 Task: Create a sub task Design and Implement Solution for the task  Implement a new virtual private network (VPN) system for a company in the project AgileMentor , assign it to team member softage.3@softage.net and update the status of the sub task to  Completed , set the priority of the sub task to High
Action: Mouse moved to (106, 371)
Screenshot: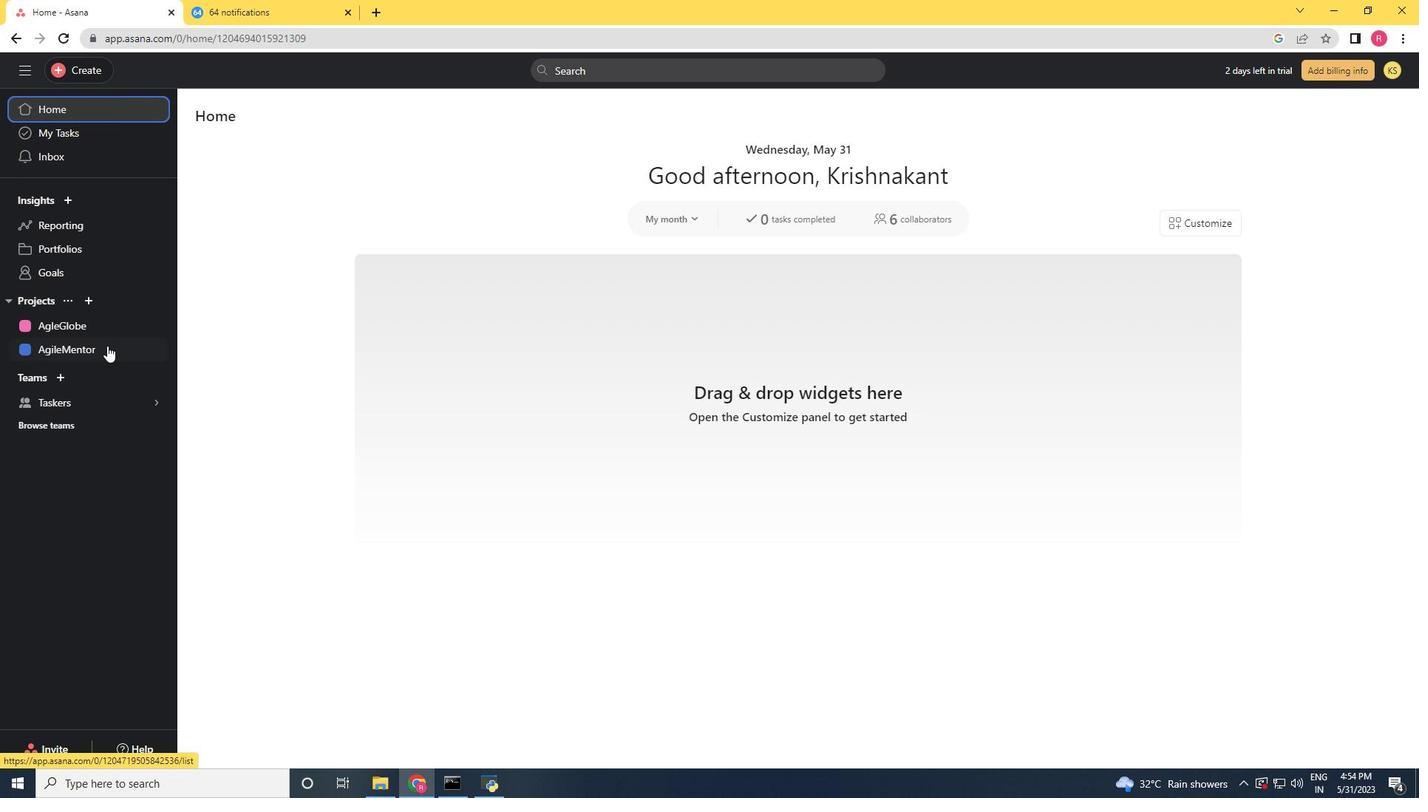 
Action: Mouse pressed left at (106, 371)
Screenshot: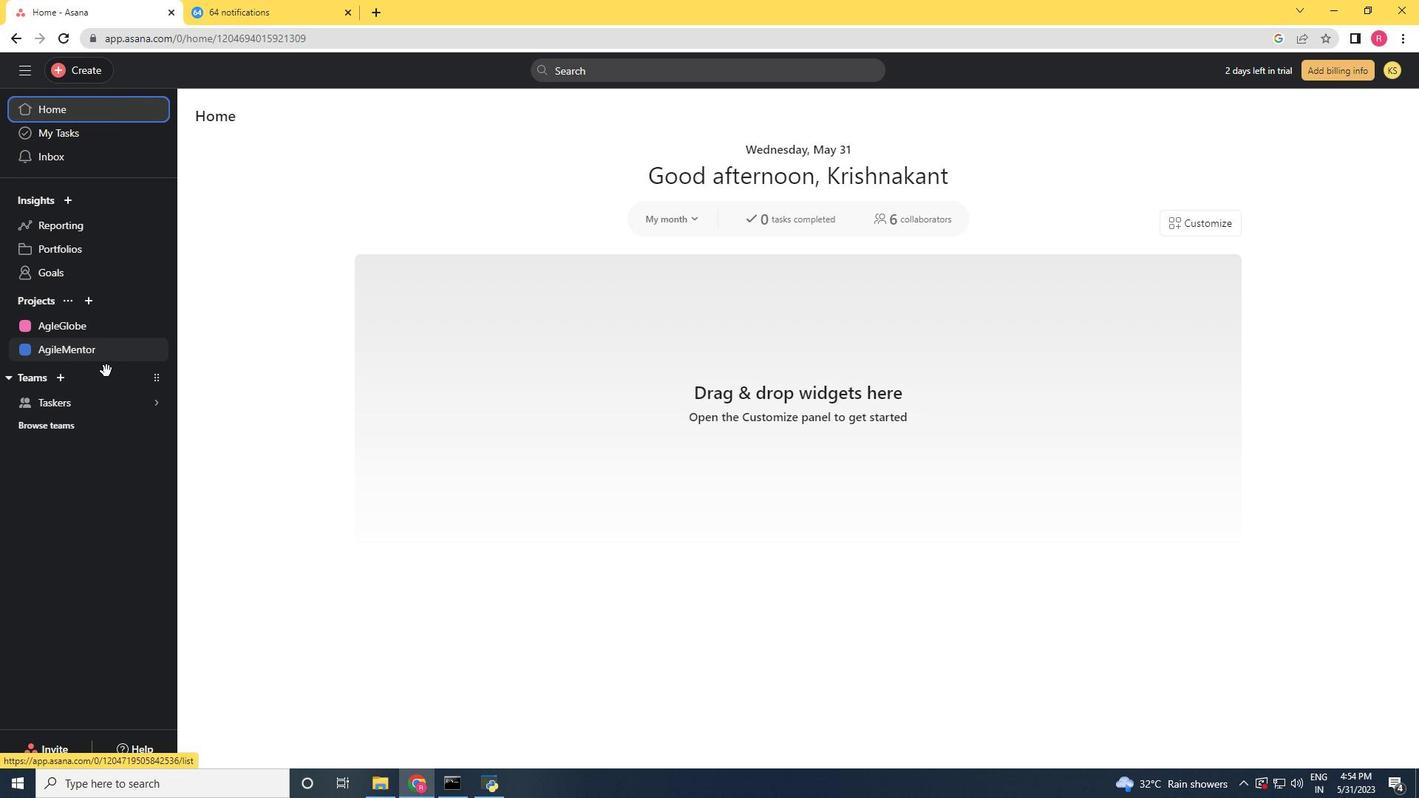 
Action: Mouse moved to (106, 352)
Screenshot: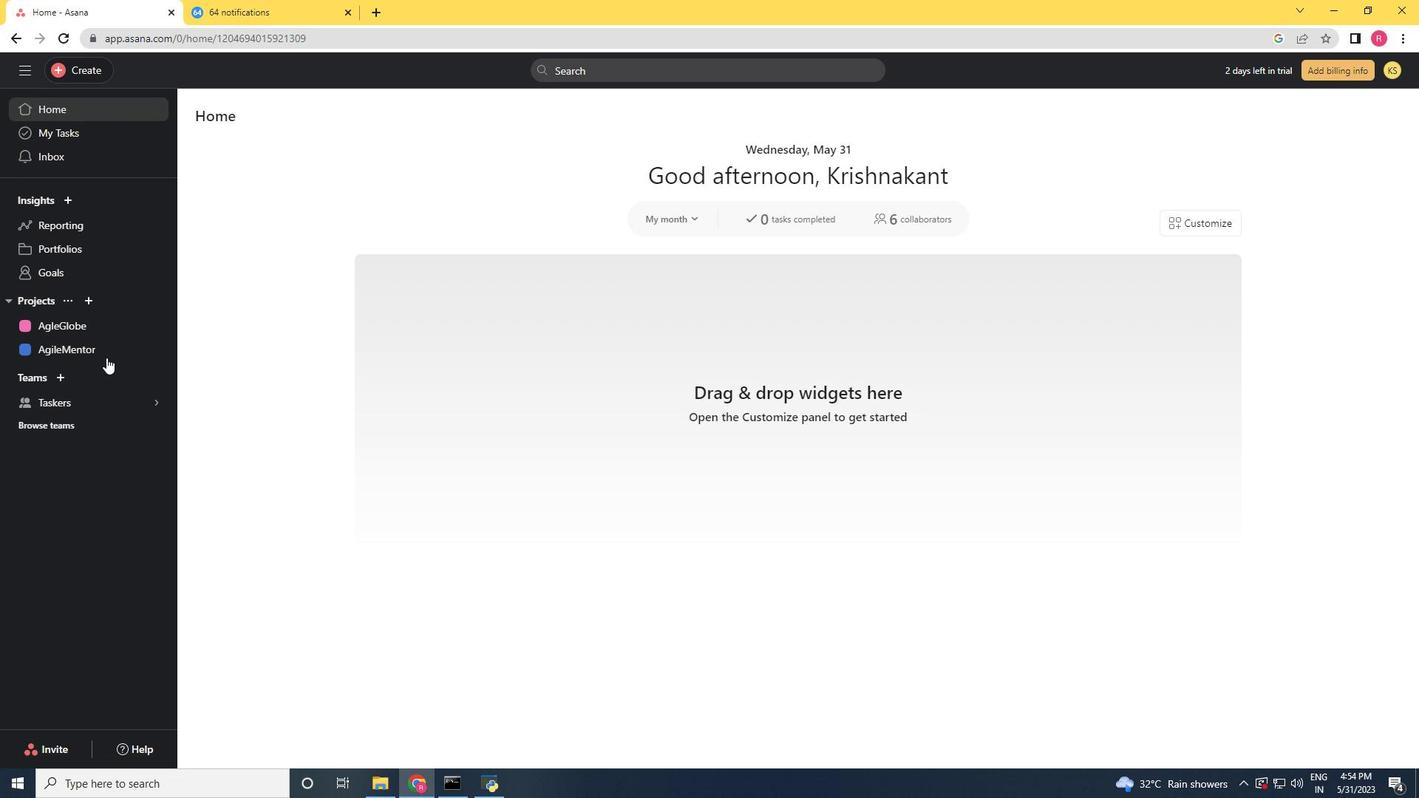 
Action: Mouse pressed left at (106, 352)
Screenshot: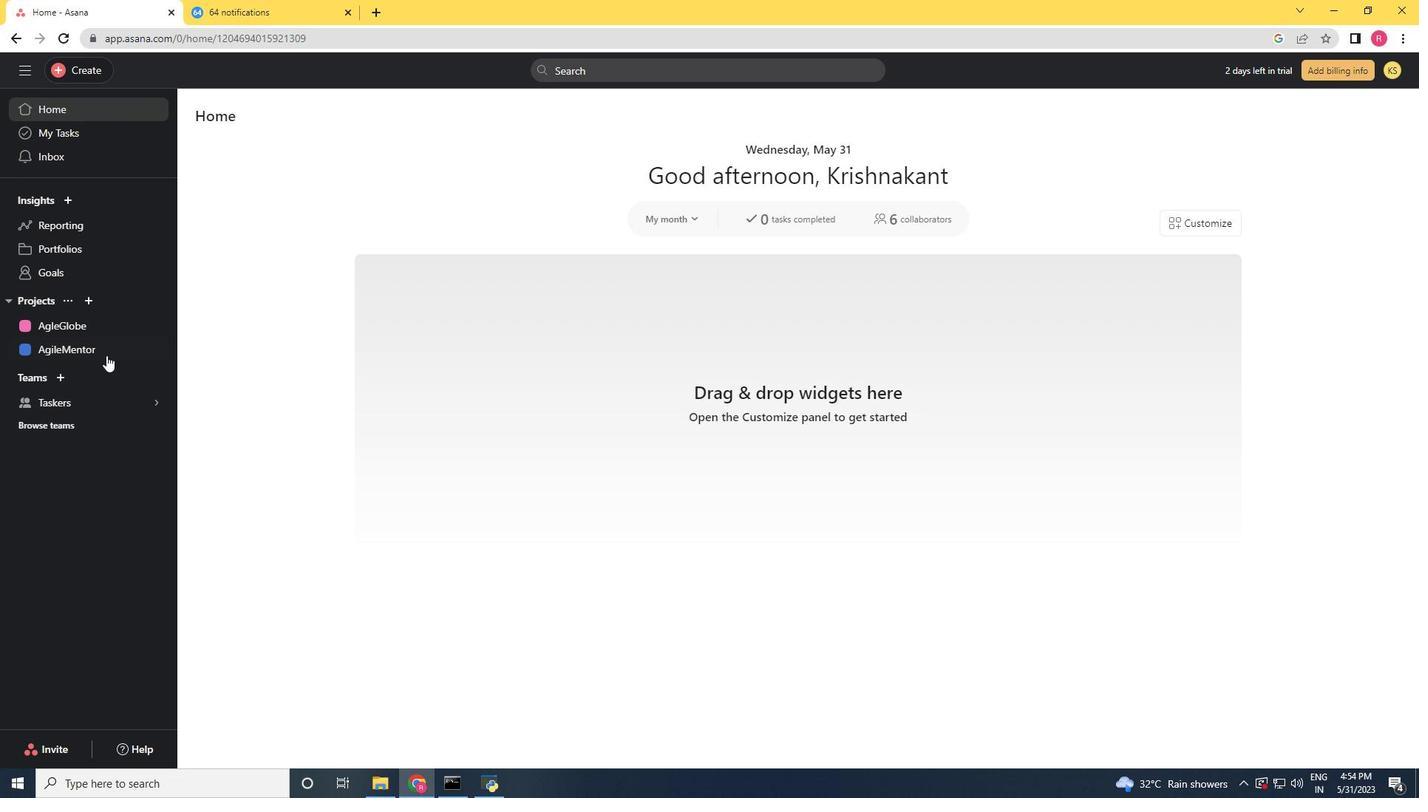 
Action: Mouse moved to (607, 317)
Screenshot: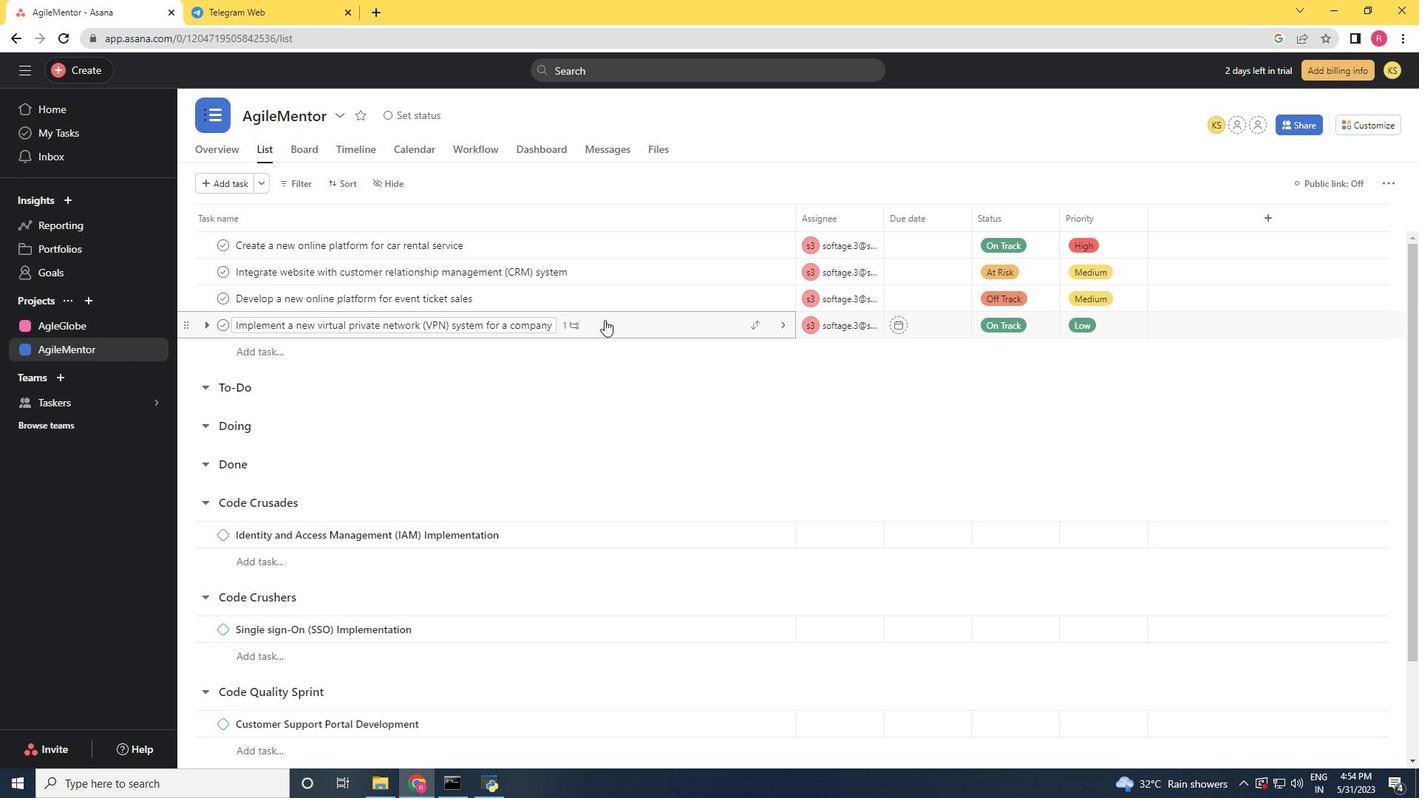 
Action: Mouse pressed left at (607, 317)
Screenshot: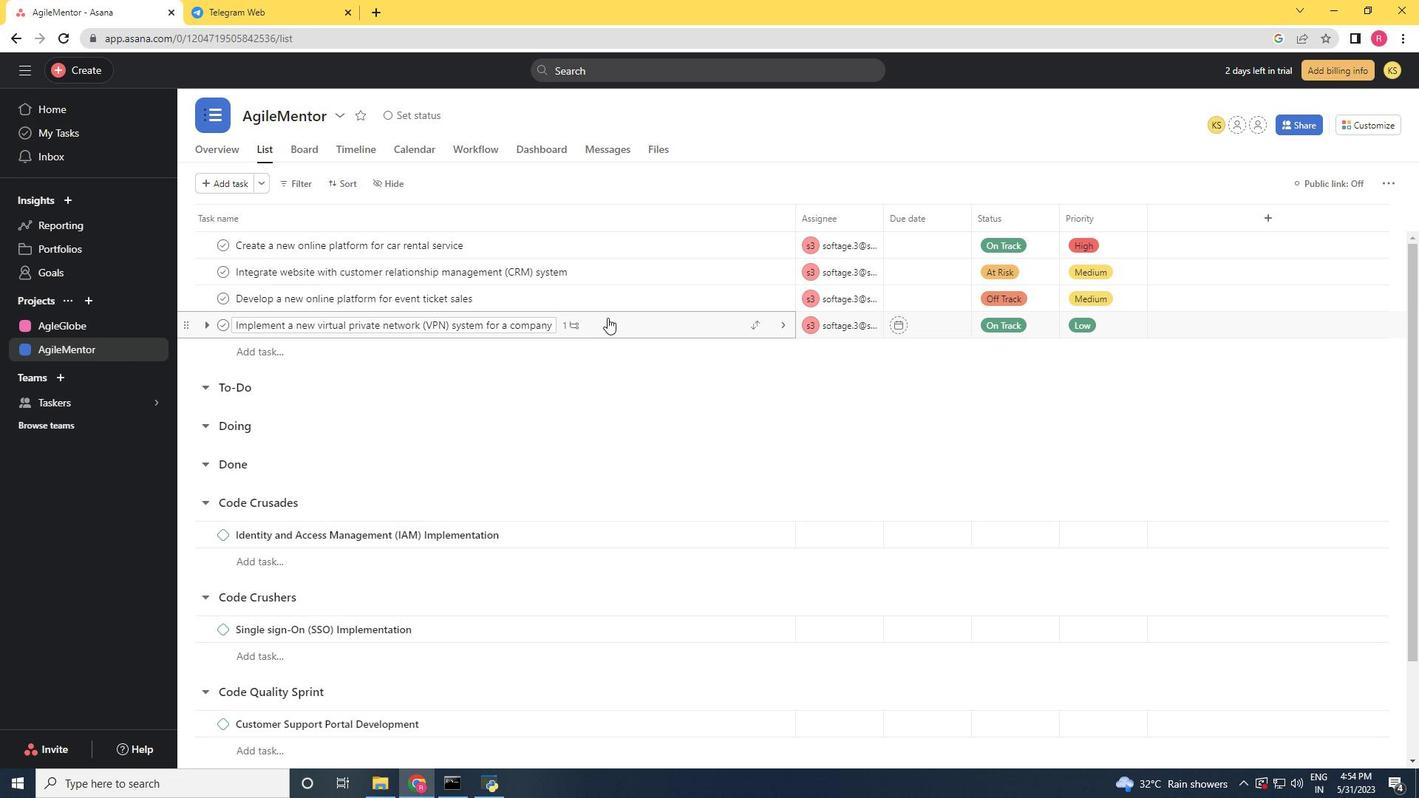 
Action: Mouse moved to (1067, 512)
Screenshot: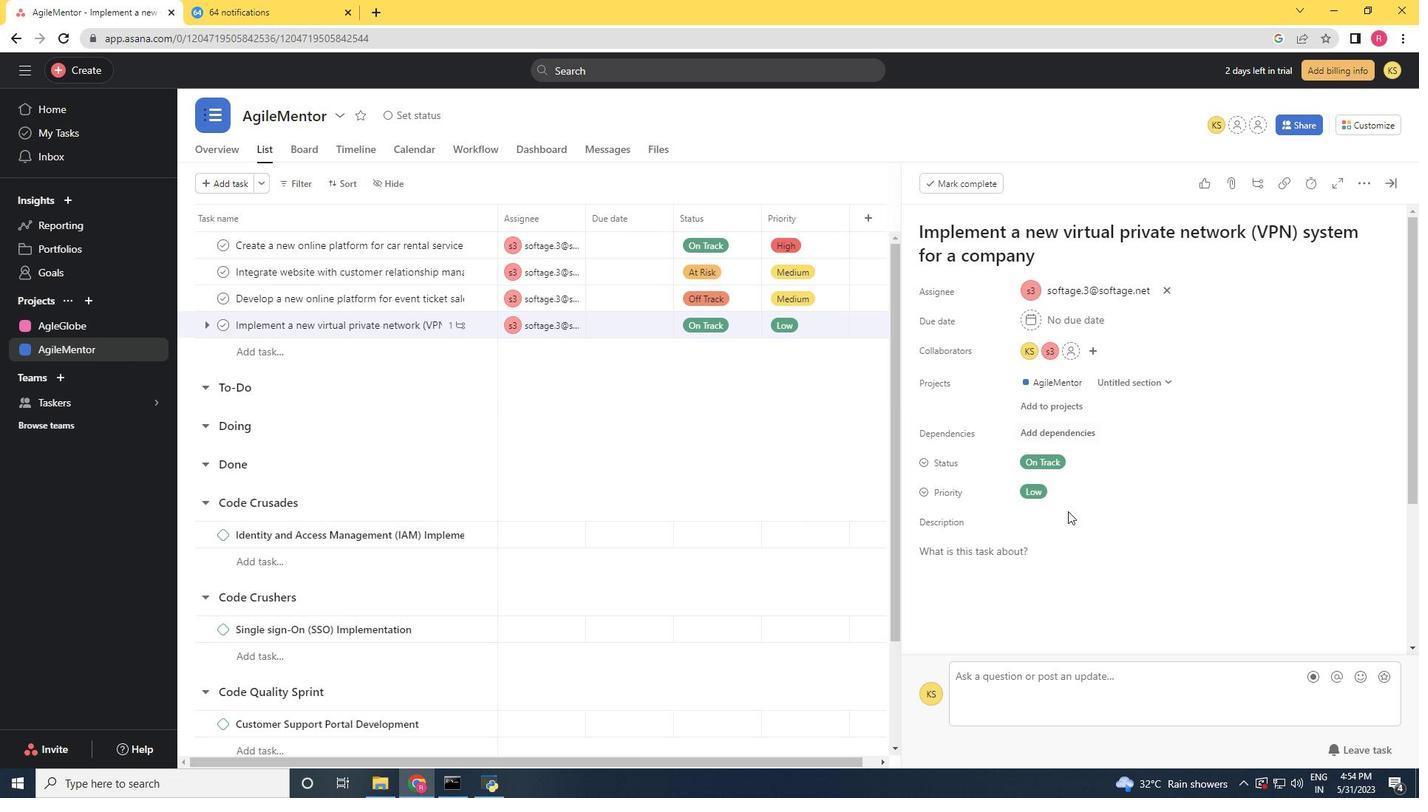 
Action: Mouse scrolled (1067, 512) with delta (0, 0)
Screenshot: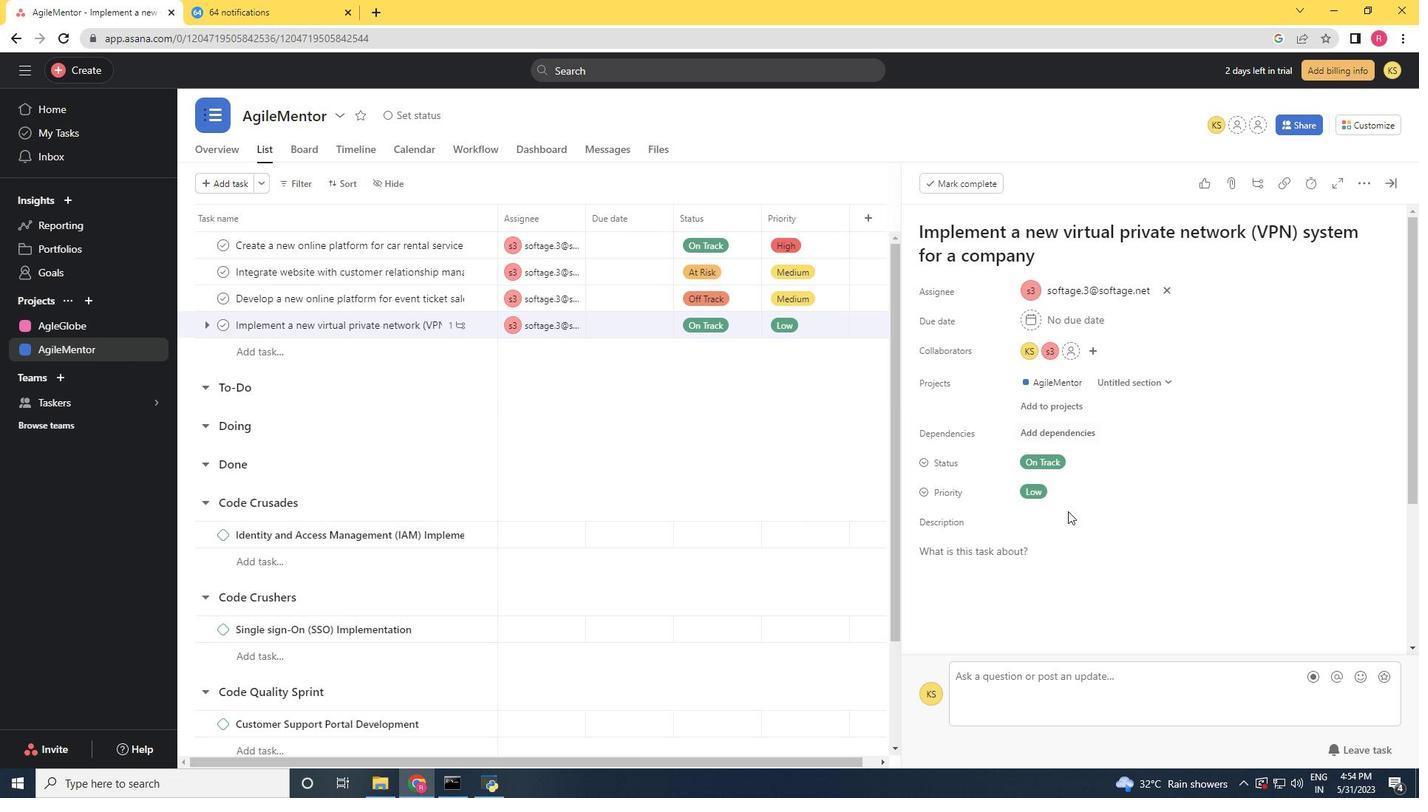 
Action: Mouse moved to (1065, 514)
Screenshot: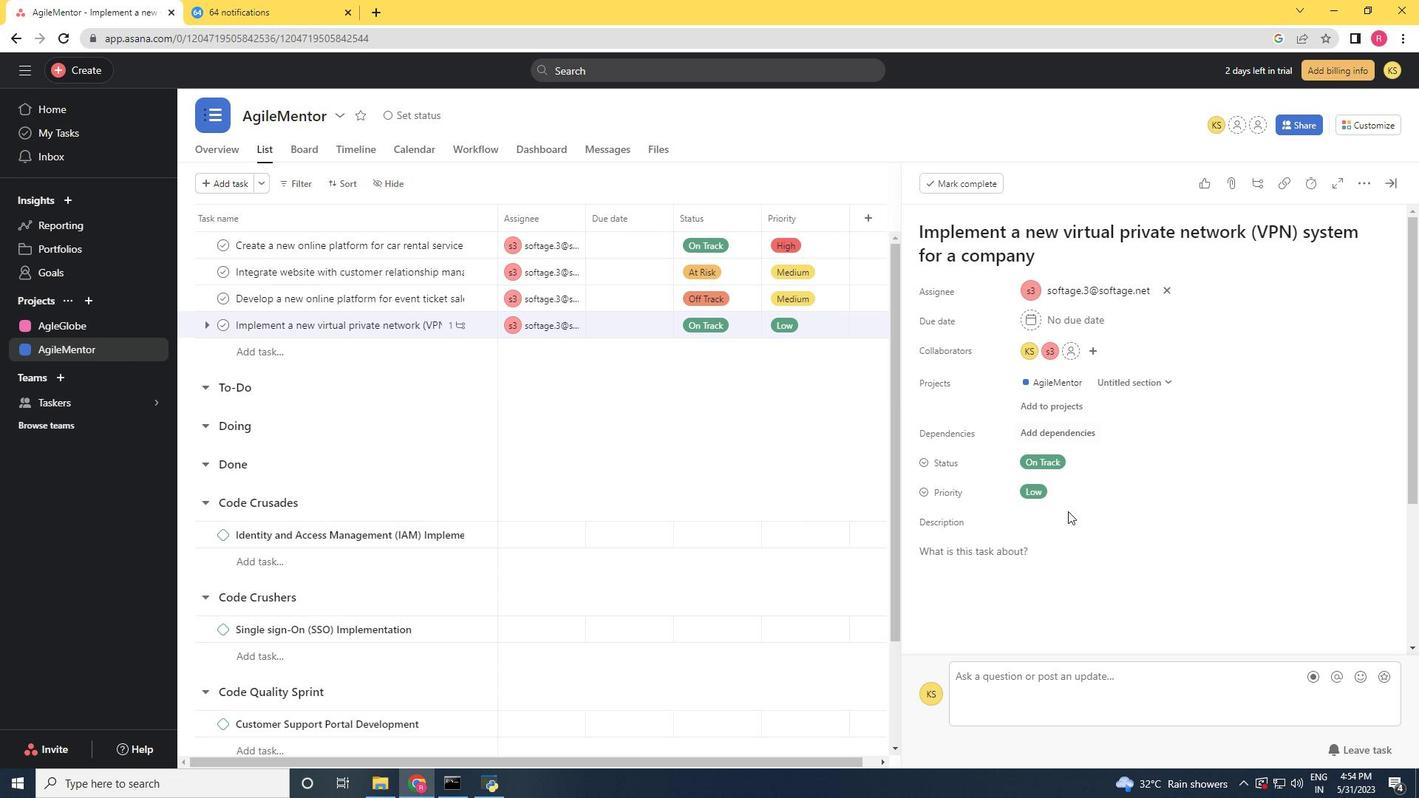 
Action: Mouse scrolled (1065, 513) with delta (0, 0)
Screenshot: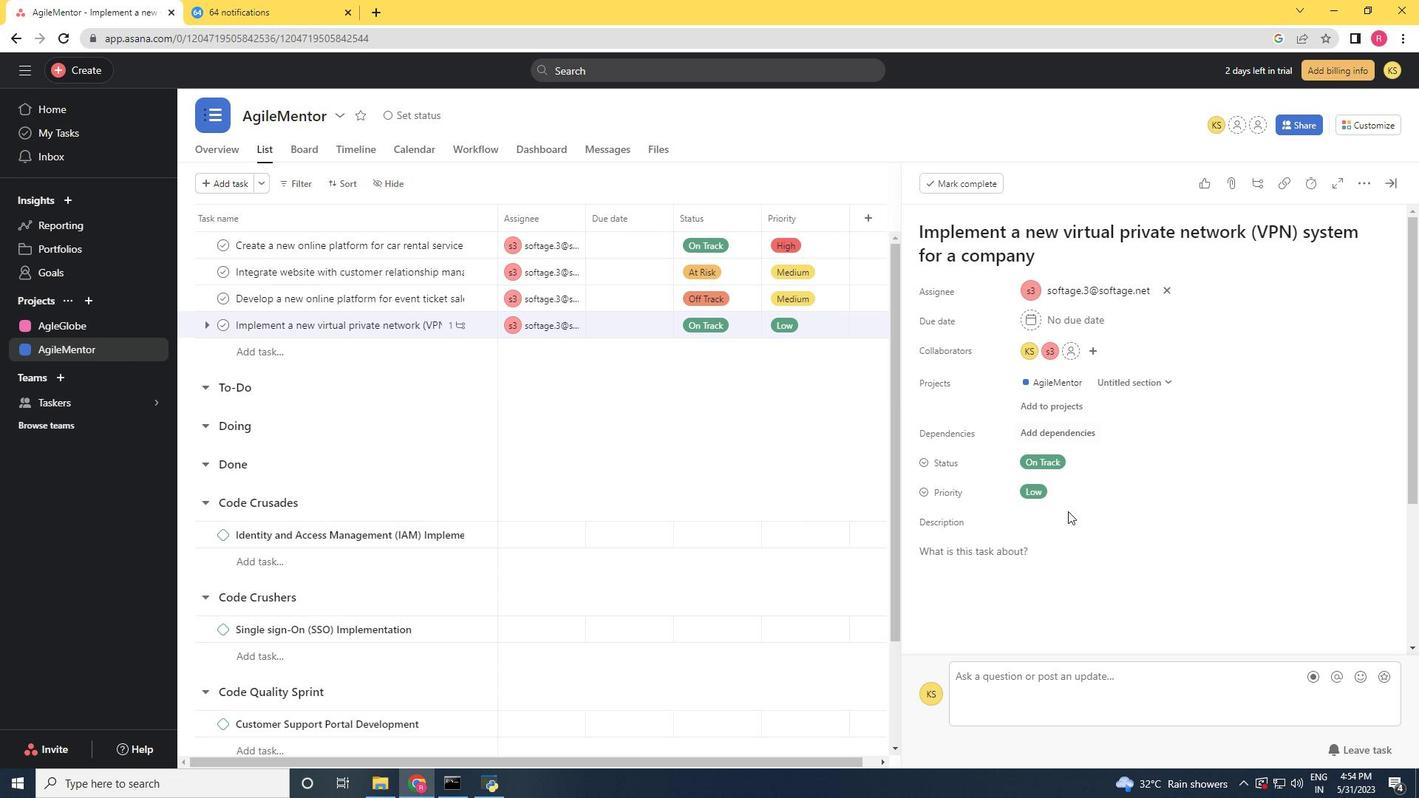 
Action: Mouse moved to (1065, 515)
Screenshot: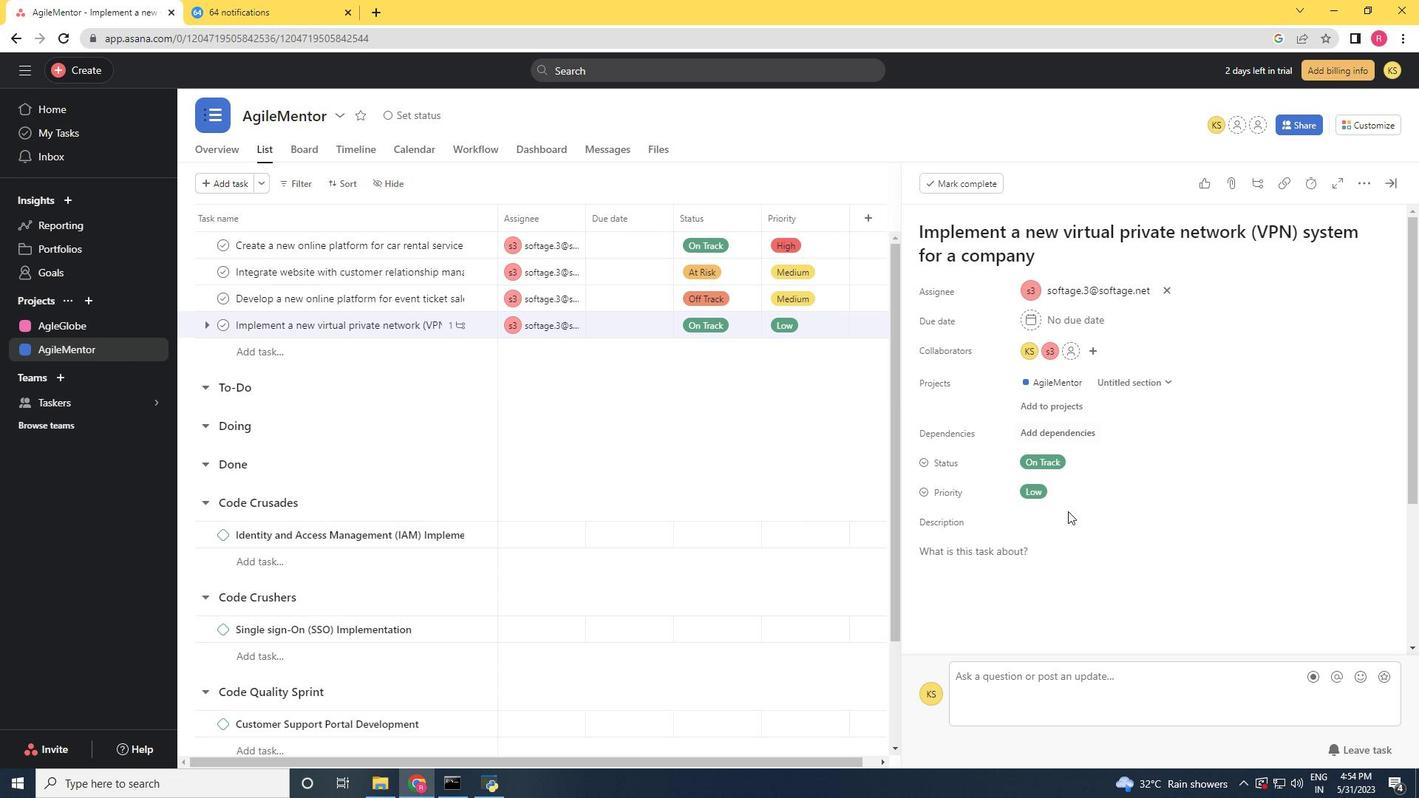 
Action: Mouse scrolled (1065, 514) with delta (0, 0)
Screenshot: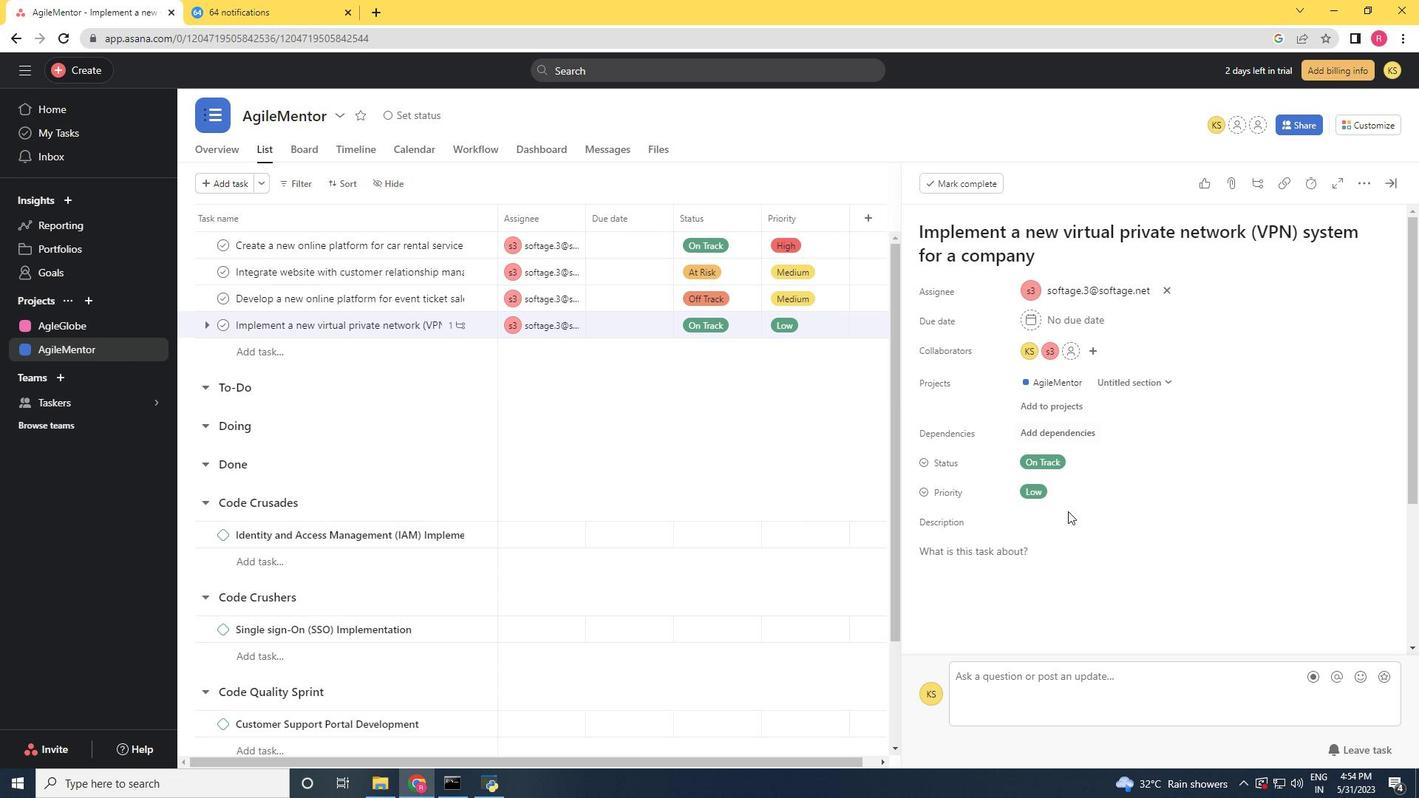 
Action: Mouse moved to (1065, 515)
Screenshot: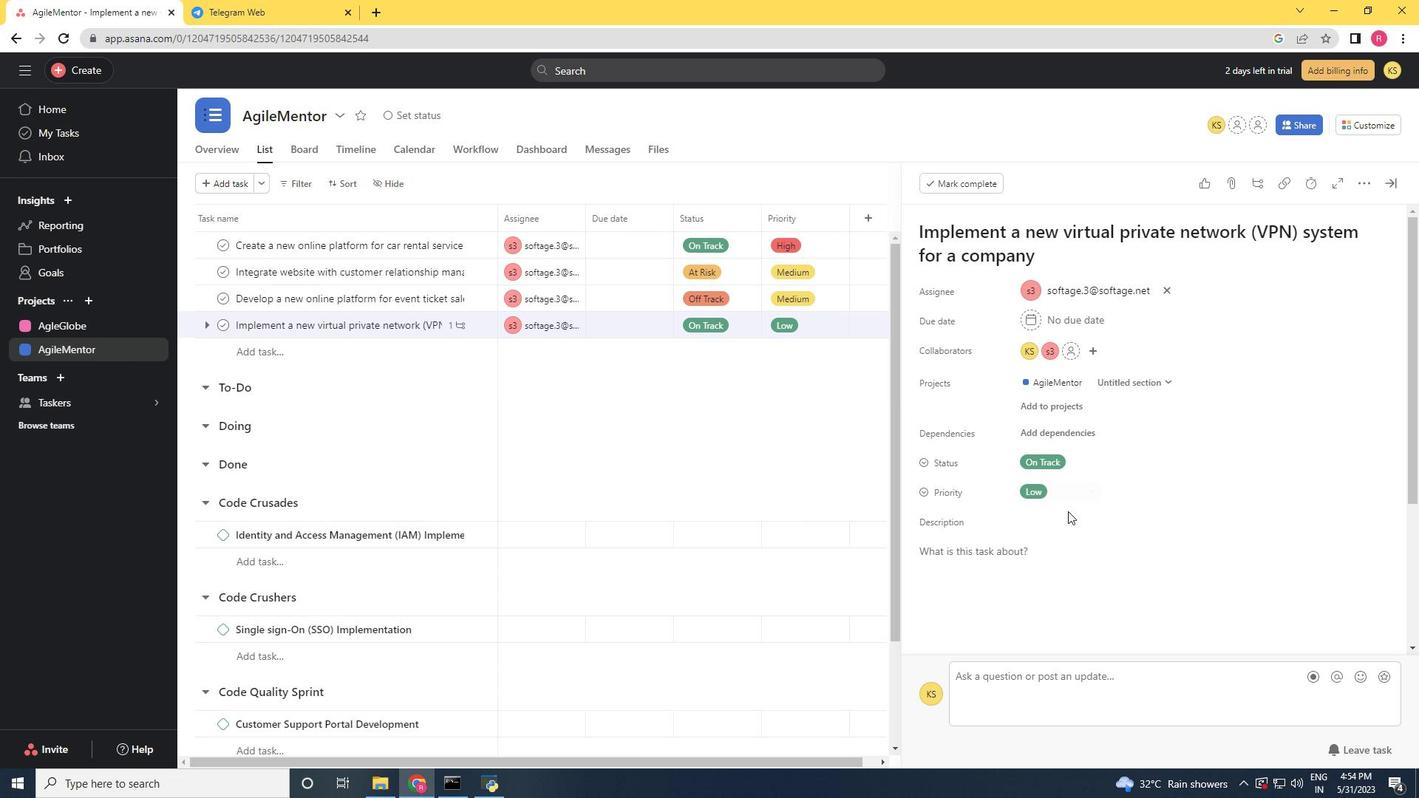 
Action: Mouse scrolled (1065, 514) with delta (0, 0)
Screenshot: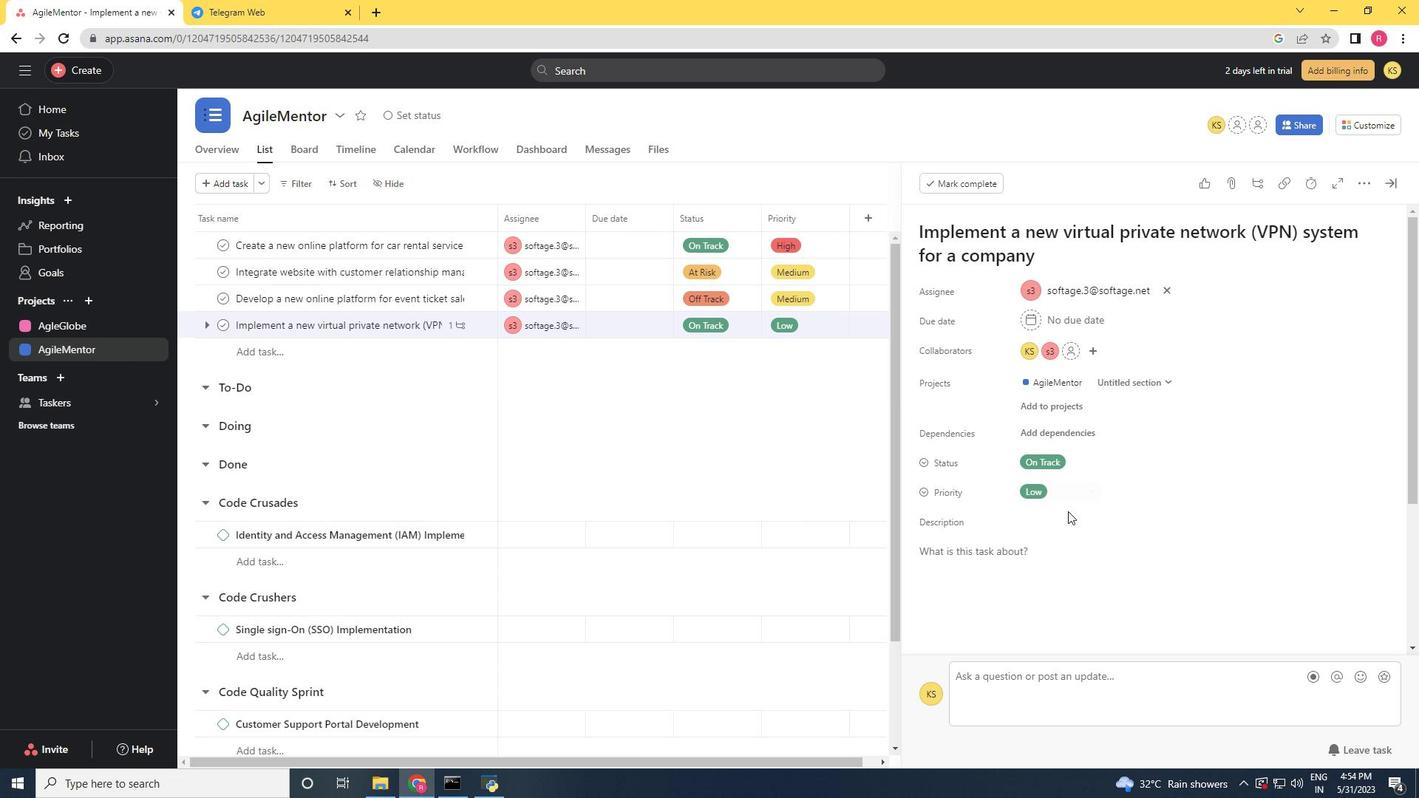 
Action: Mouse scrolled (1065, 514) with delta (0, 0)
Screenshot: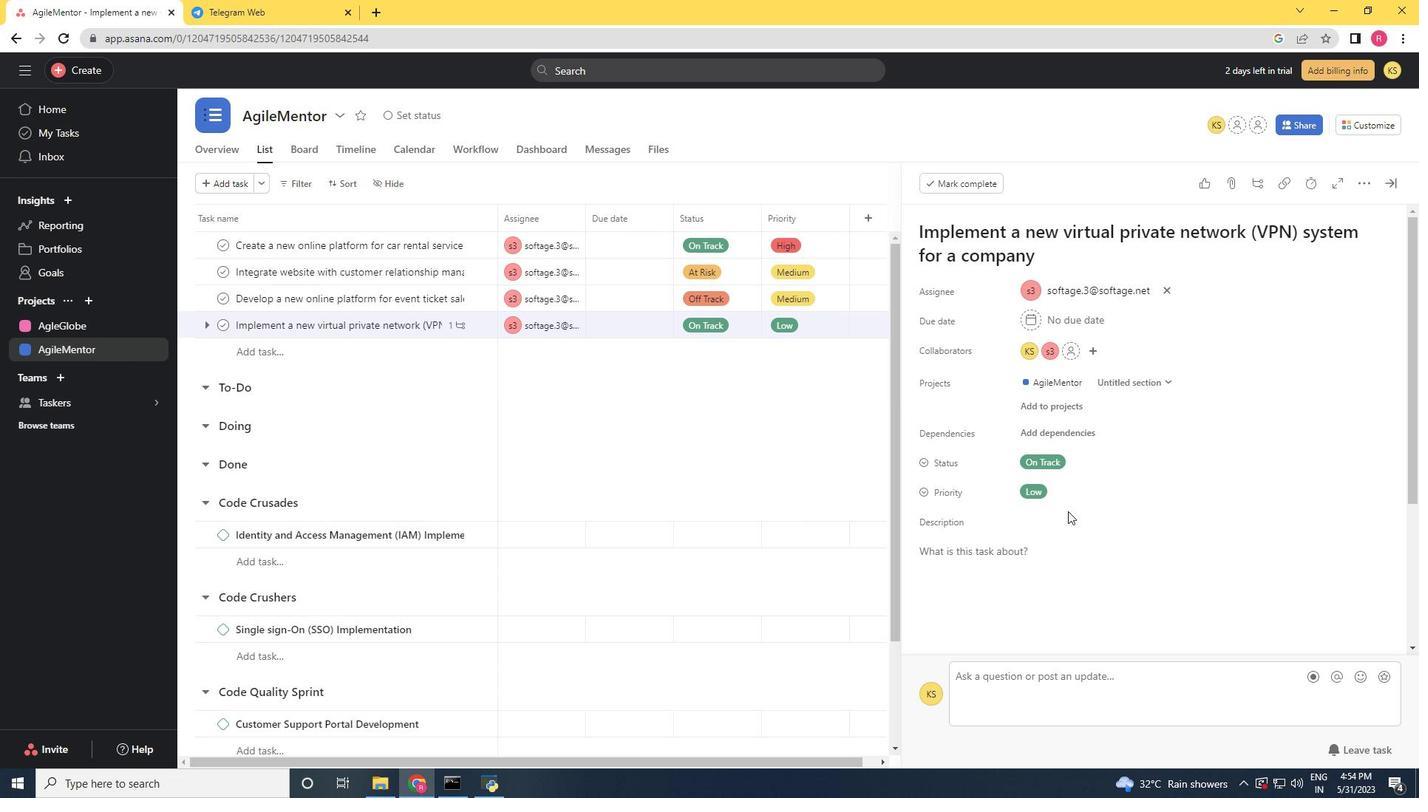 
Action: Mouse moved to (1063, 515)
Screenshot: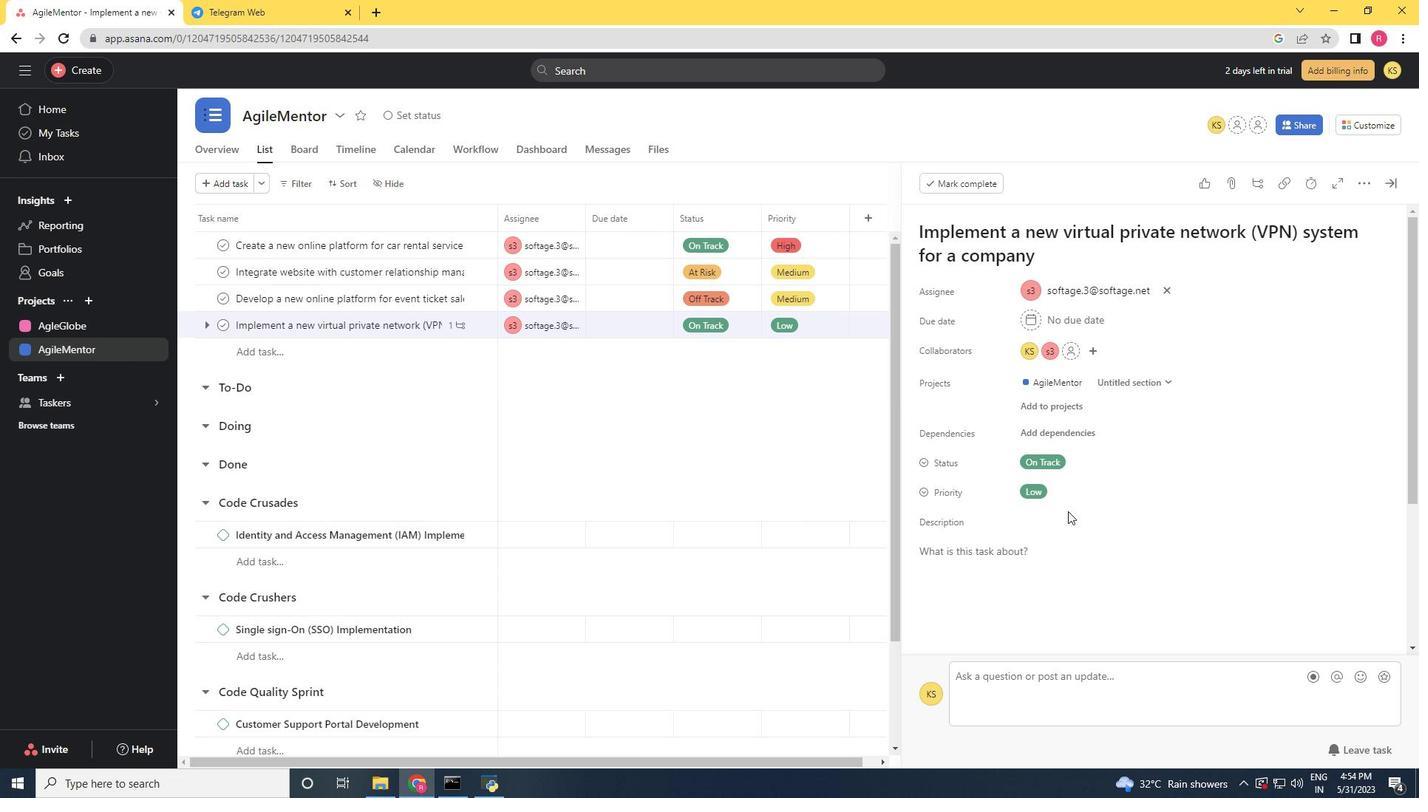 
Action: Mouse scrolled (1063, 515) with delta (0, 0)
Screenshot: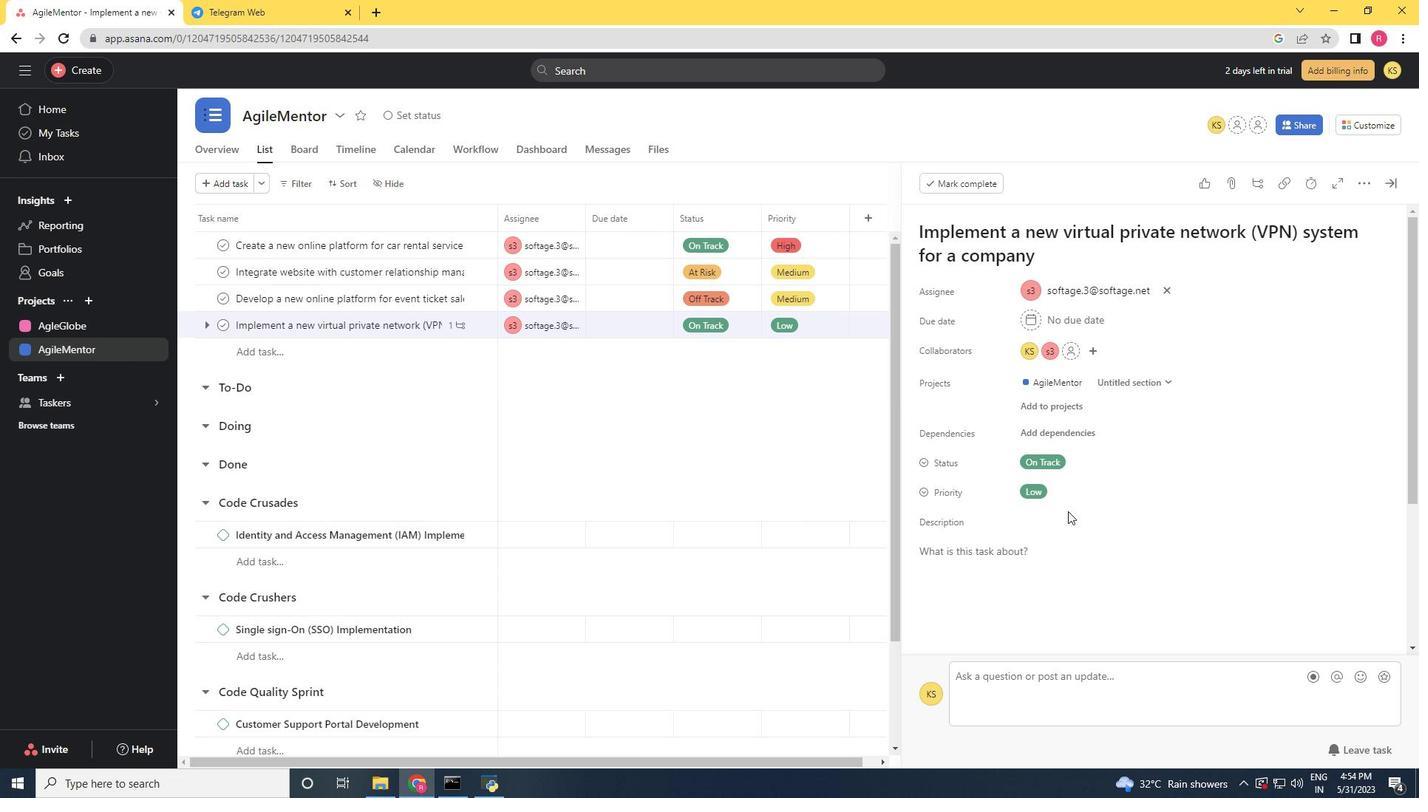 
Action: Mouse moved to (960, 538)
Screenshot: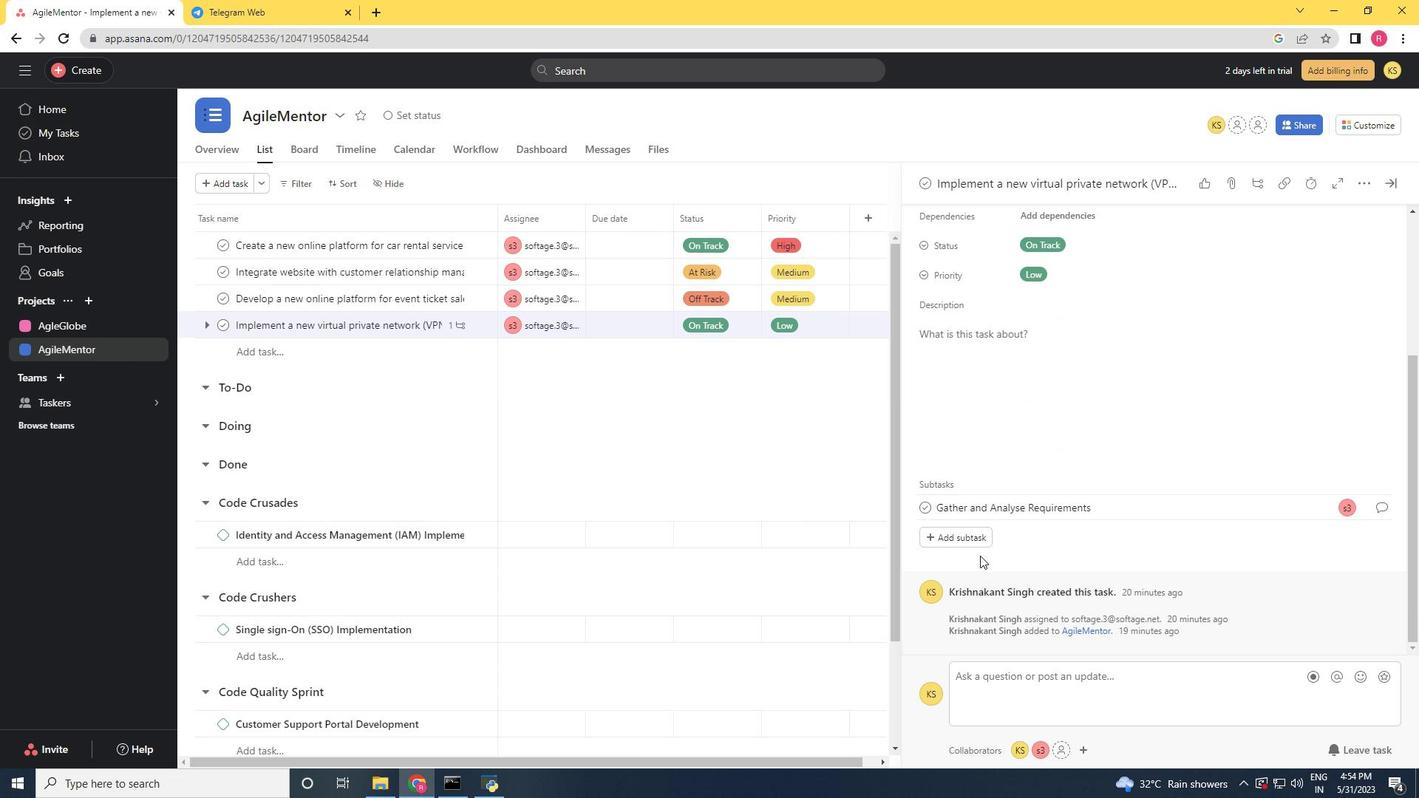 
Action: Mouse pressed left at (960, 538)
Screenshot: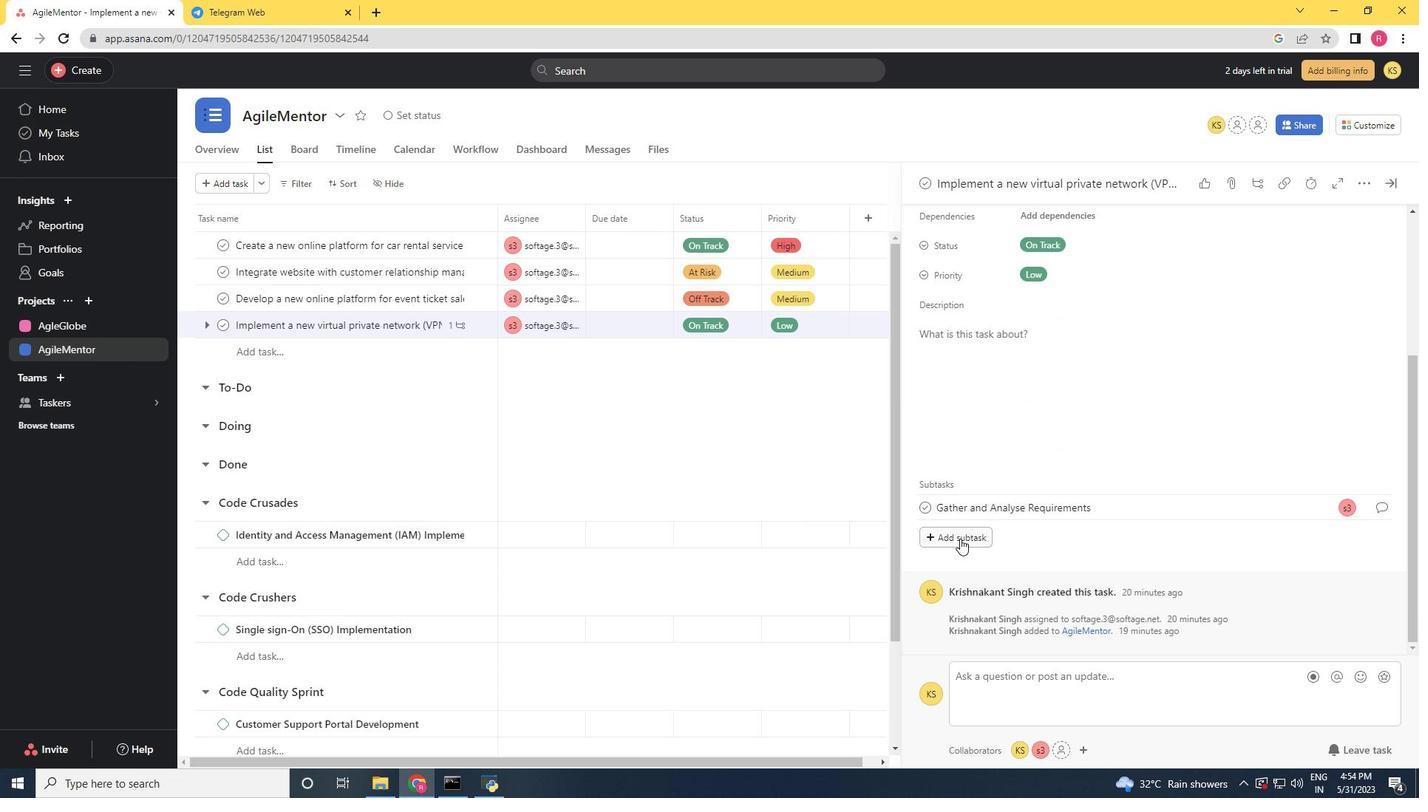 
Action: Mouse moved to (980, 522)
Screenshot: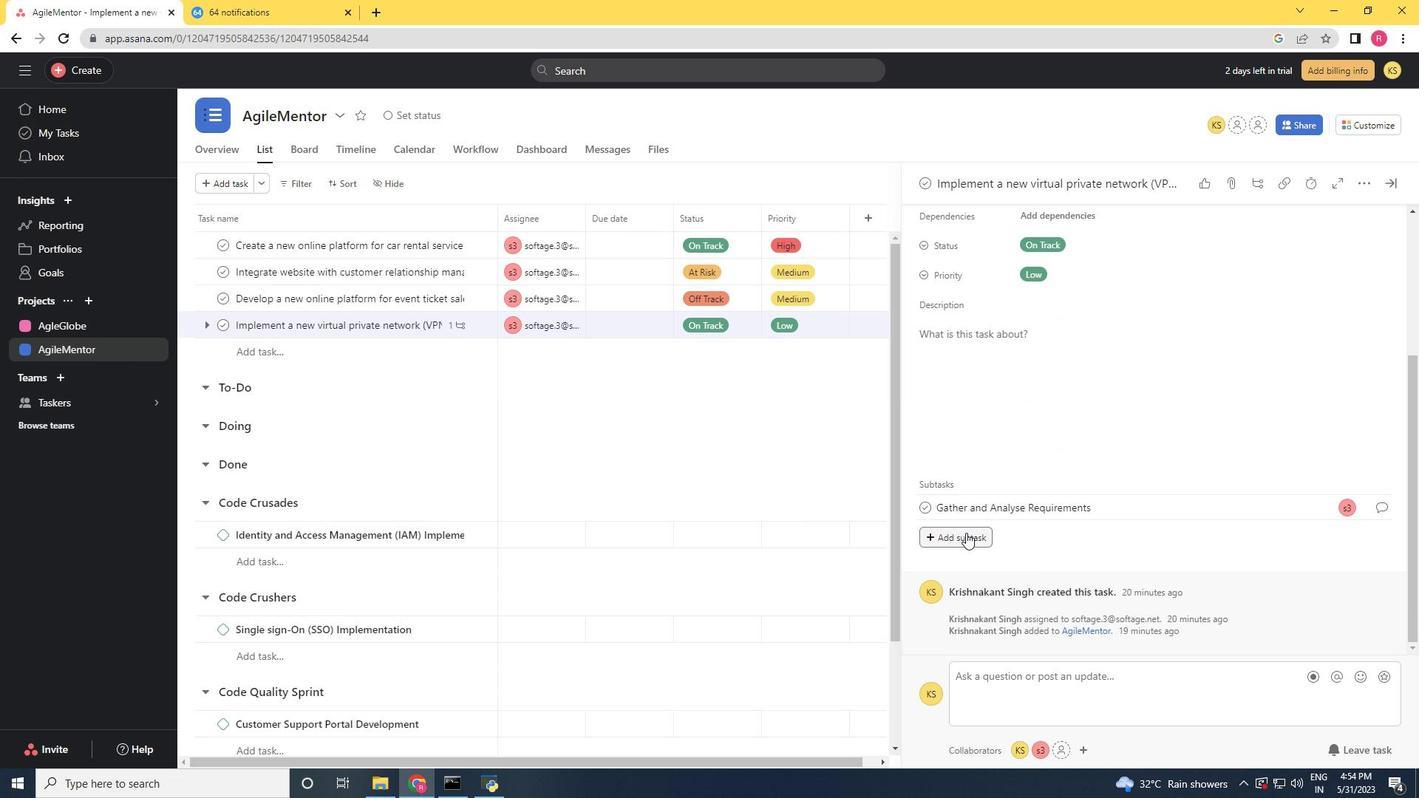 
Action: Key pressed <Key.shift><Key.shift><Key.shift><Key.shift><Key.shift><Key.shift><Key.shift><Key.shift><Key.shift><Key.shift><Key.shift><Key.shift><Key.shift><Key.shift><Key.shift><Key.shift><Key.shift><Key.shift><Key.shift>Design<Key.space>and<Key.space><Key.shift><Key.shift><Key.shift>Implemen<Key.space><Key.backspace>t<Key.space><Key.shift>Sou<Key.backspace>lution<Key.space>
Screenshot: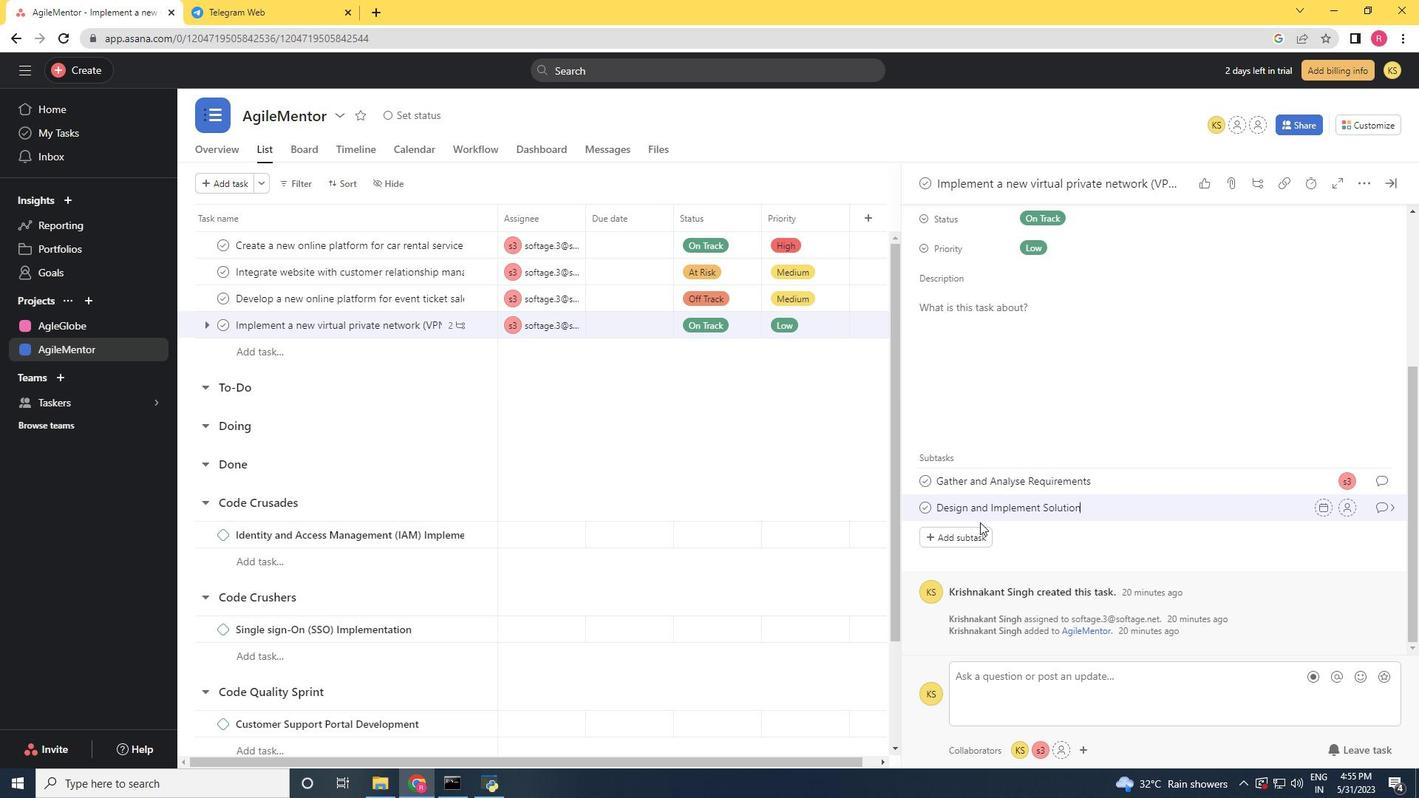 
Action: Mouse moved to (1342, 503)
Screenshot: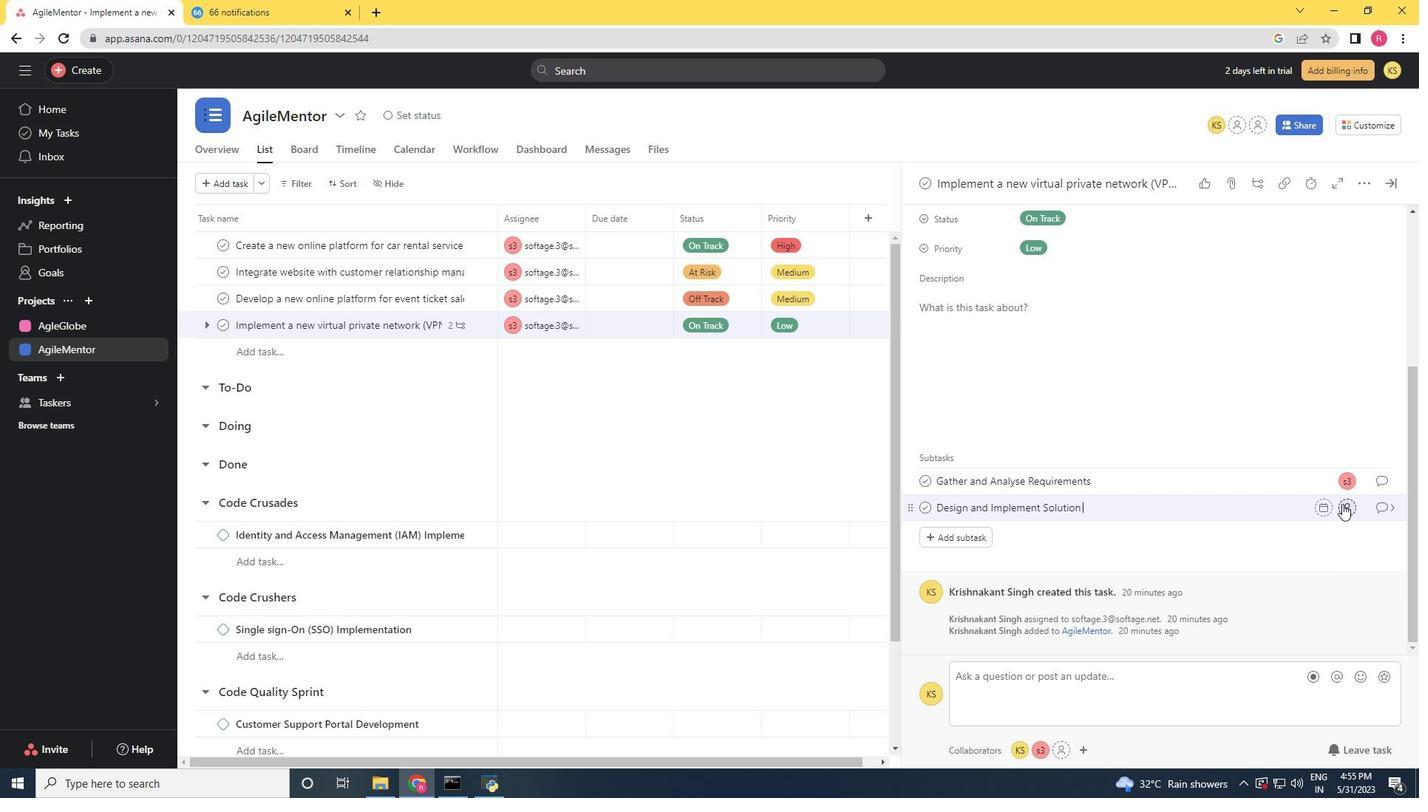 
Action: Mouse pressed left at (1342, 503)
Screenshot: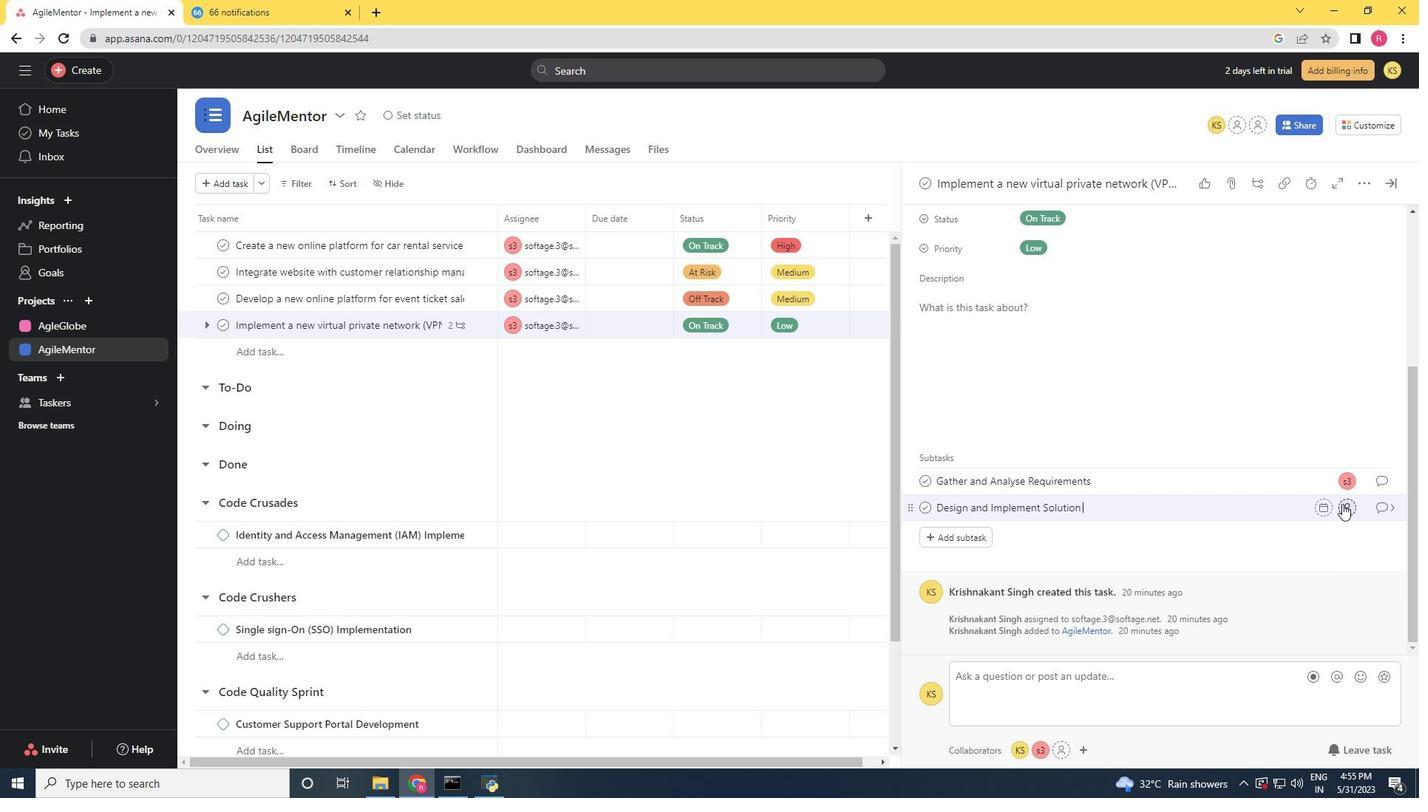 
Action: Mouse moved to (1419, 353)
Screenshot: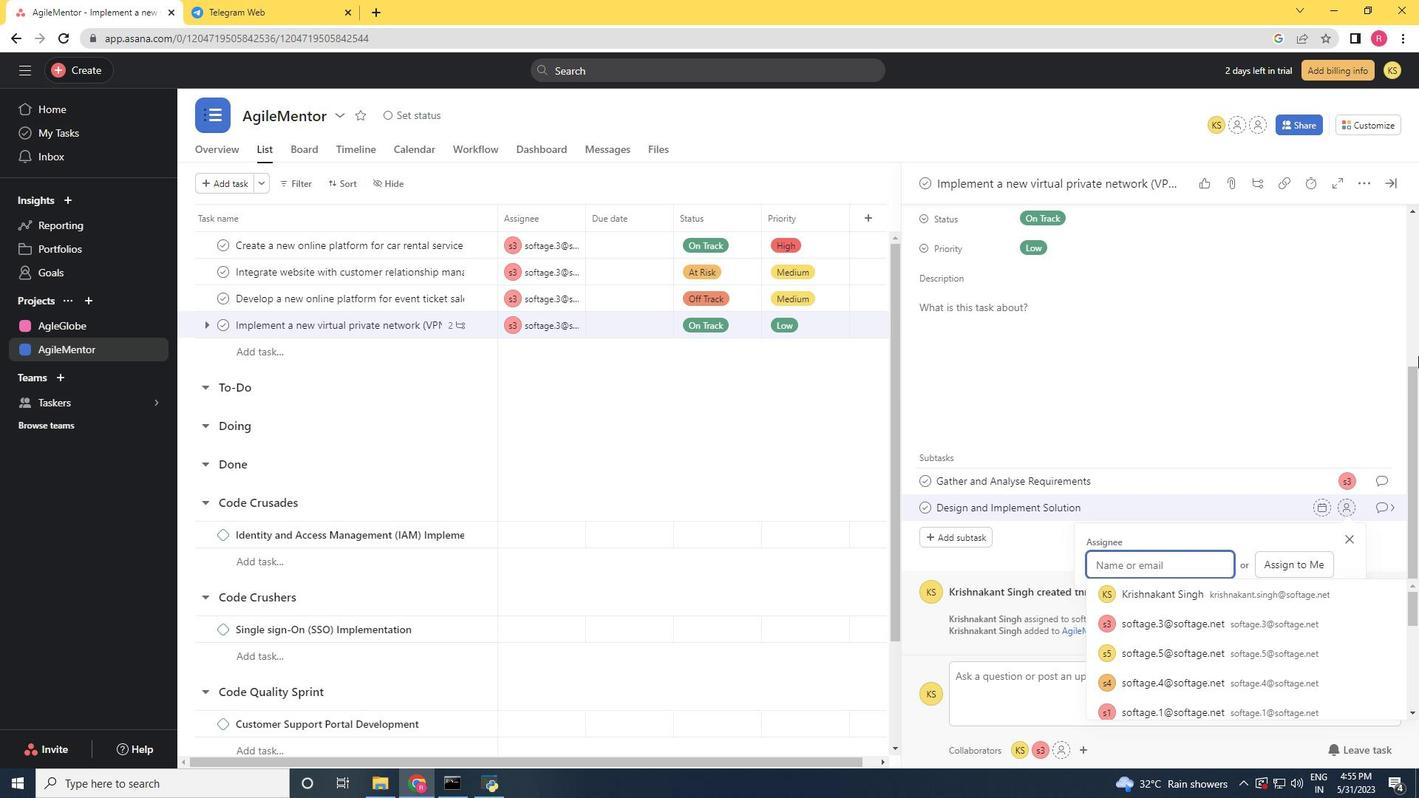 
Action: Key pressed softage.3<Key.shift>@softage.net
Screenshot: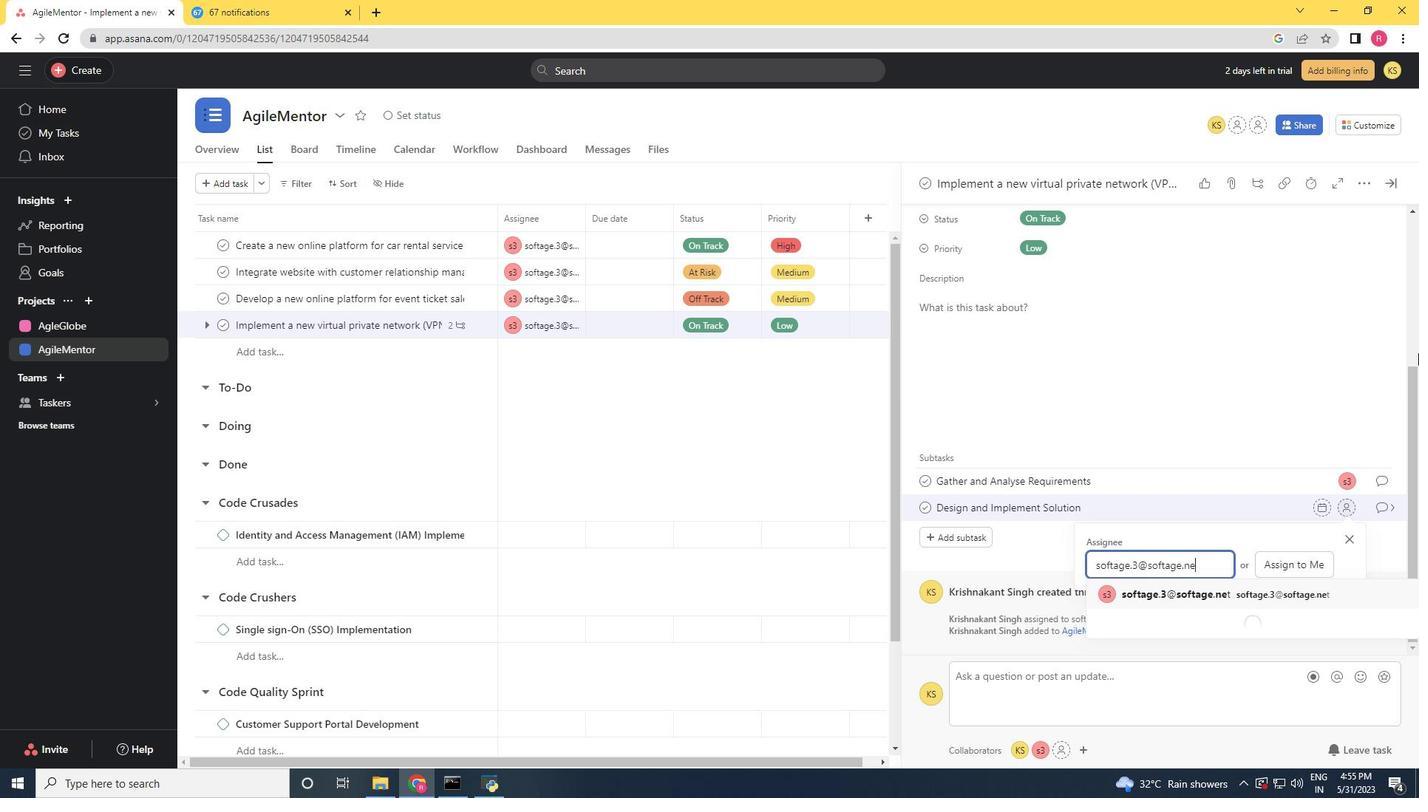 
Action: Mouse moved to (1232, 587)
Screenshot: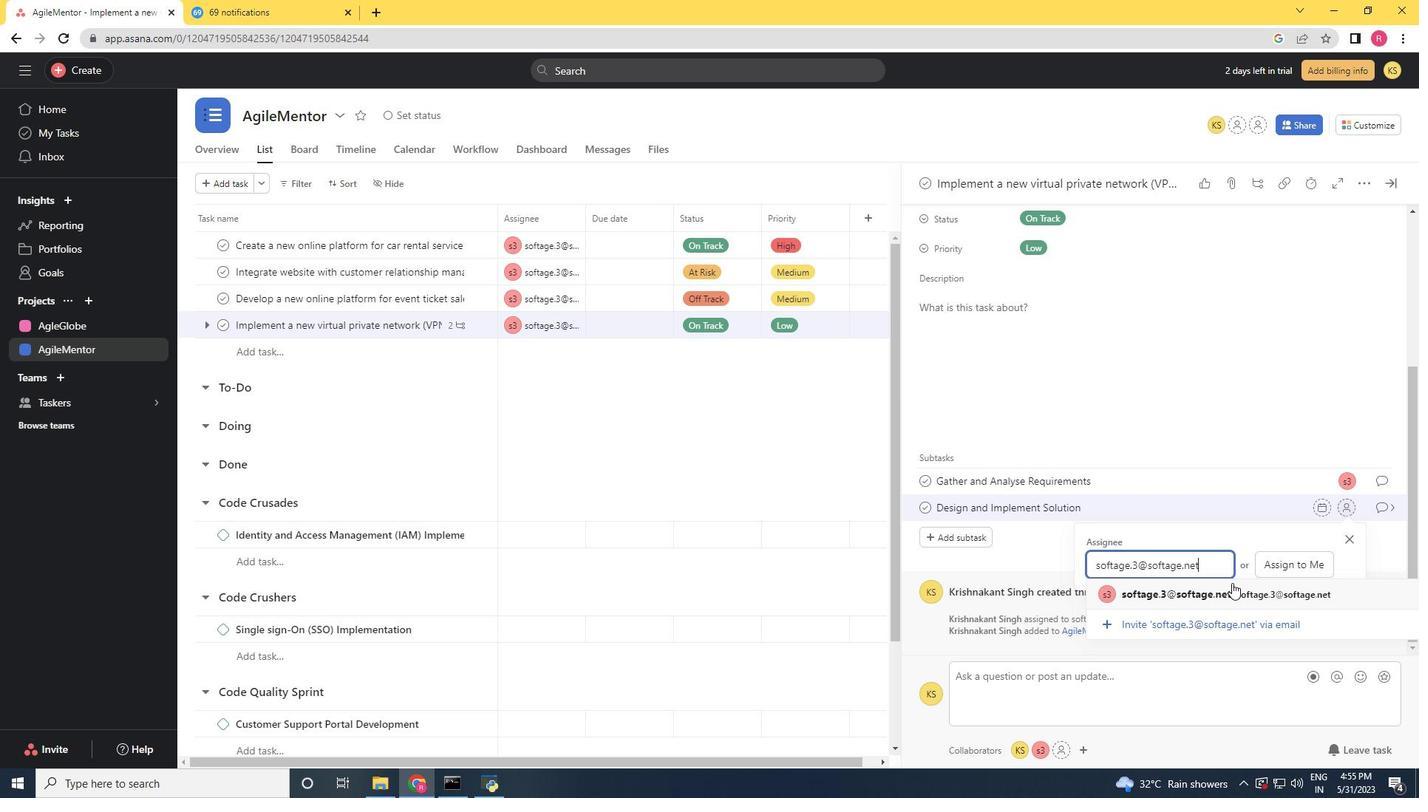 
Action: Mouse pressed left at (1232, 587)
Screenshot: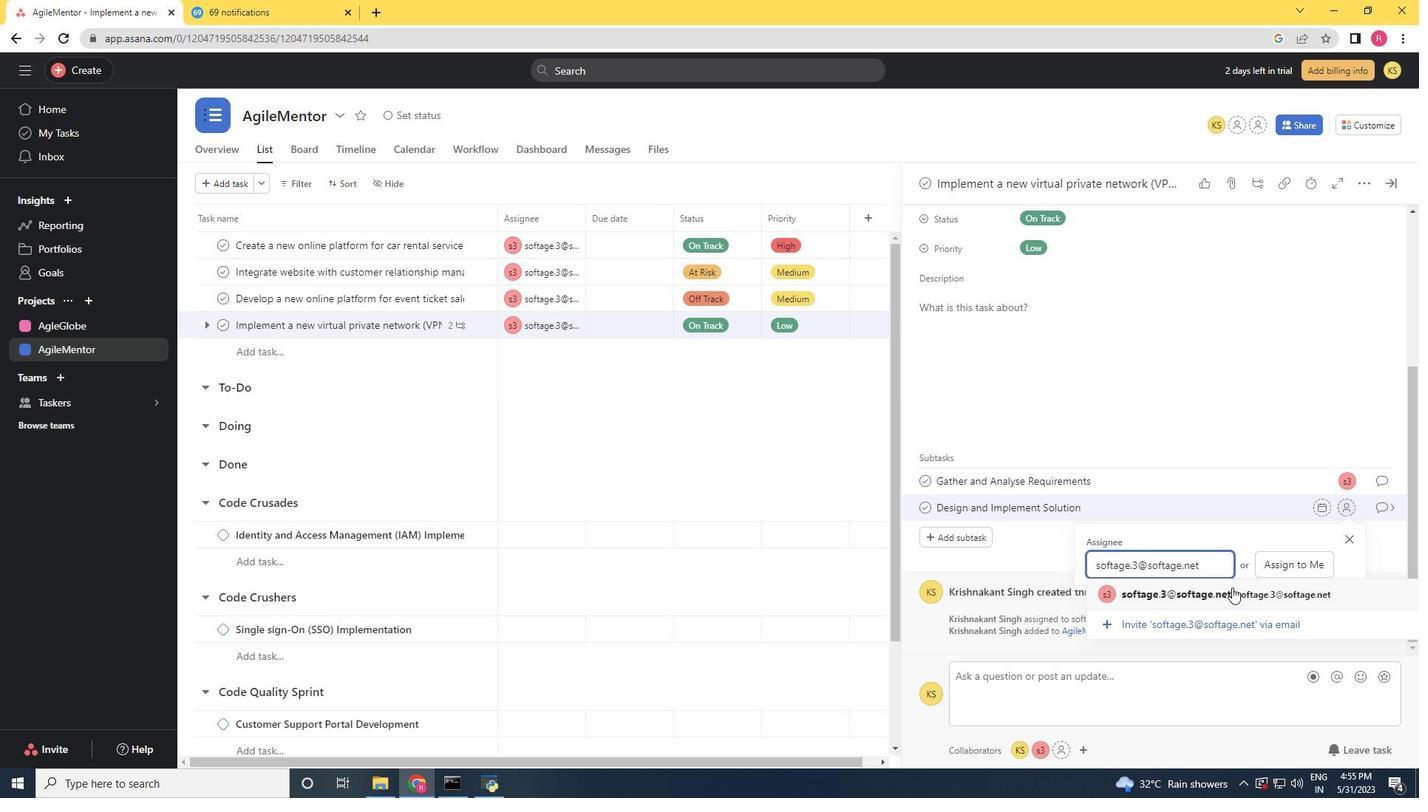 
Action: Mouse moved to (1383, 501)
Screenshot: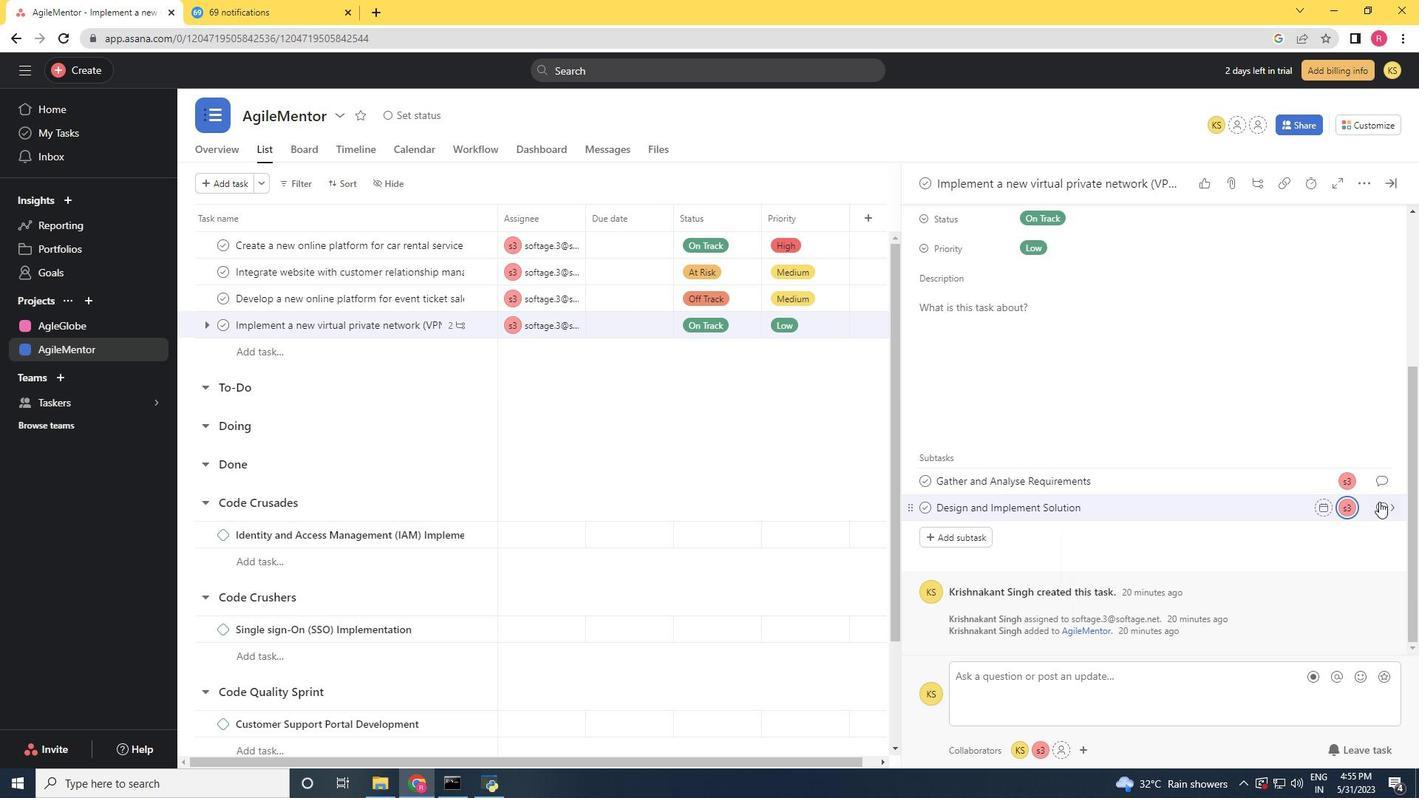 
Action: Mouse pressed left at (1383, 501)
Screenshot: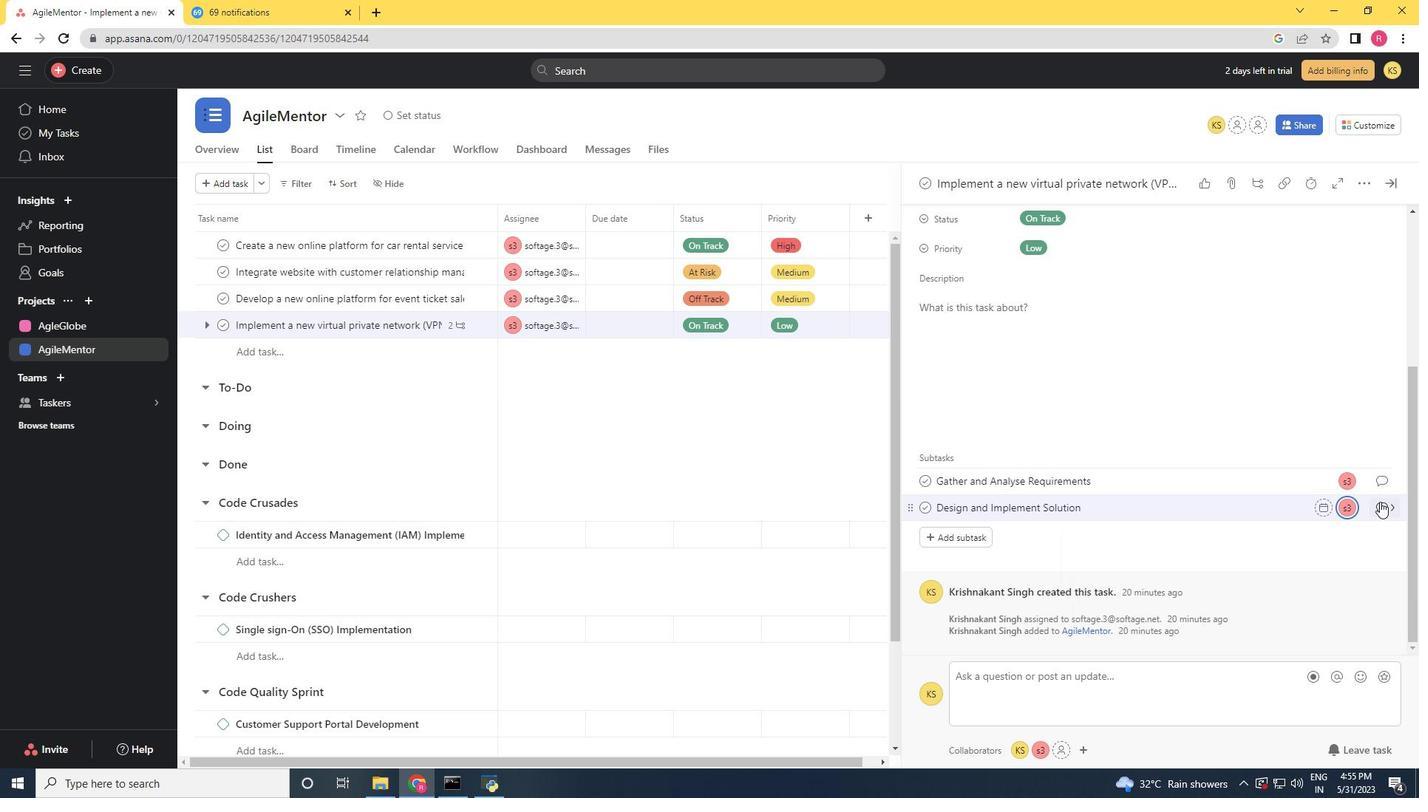 
Action: Mouse moved to (983, 428)
Screenshot: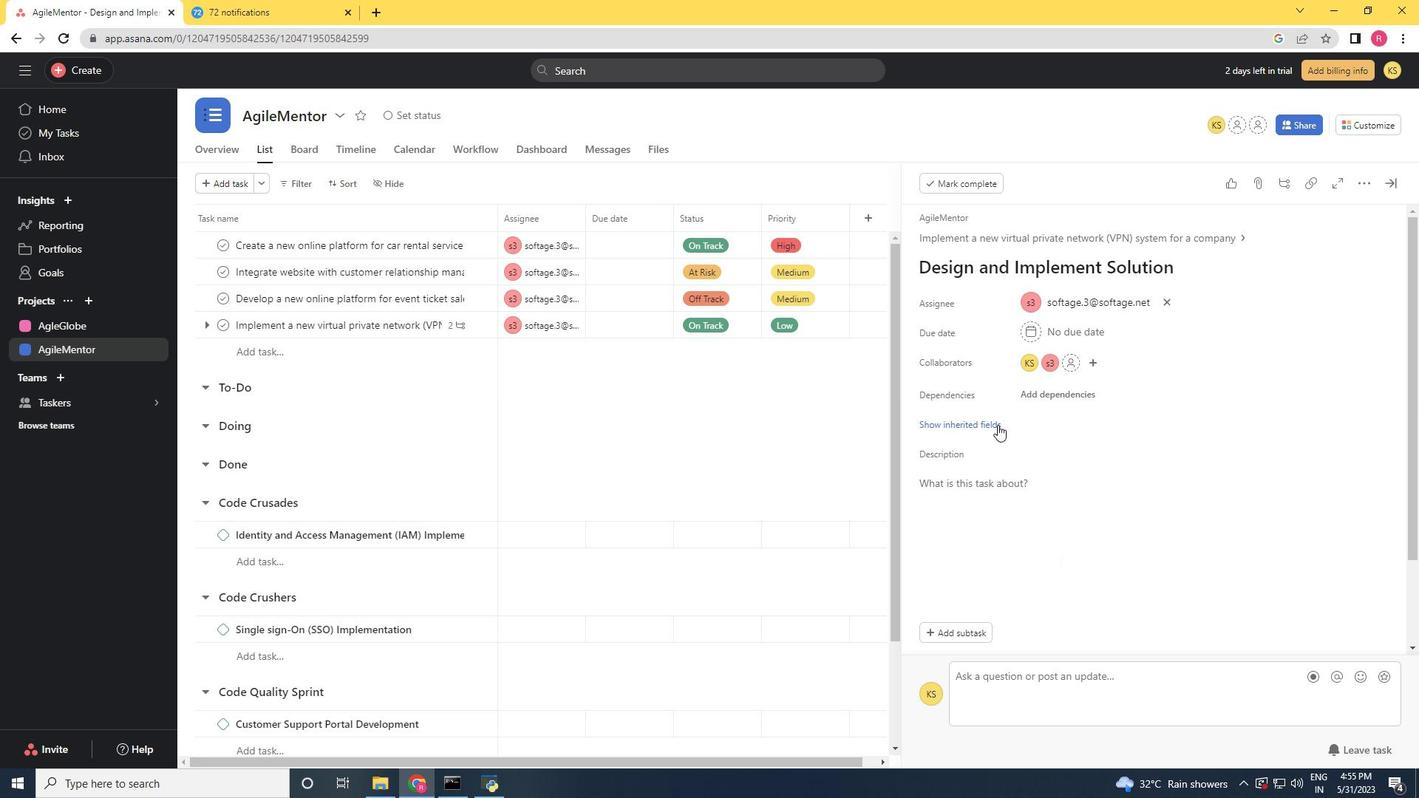 
Action: Mouse pressed left at (983, 428)
Screenshot: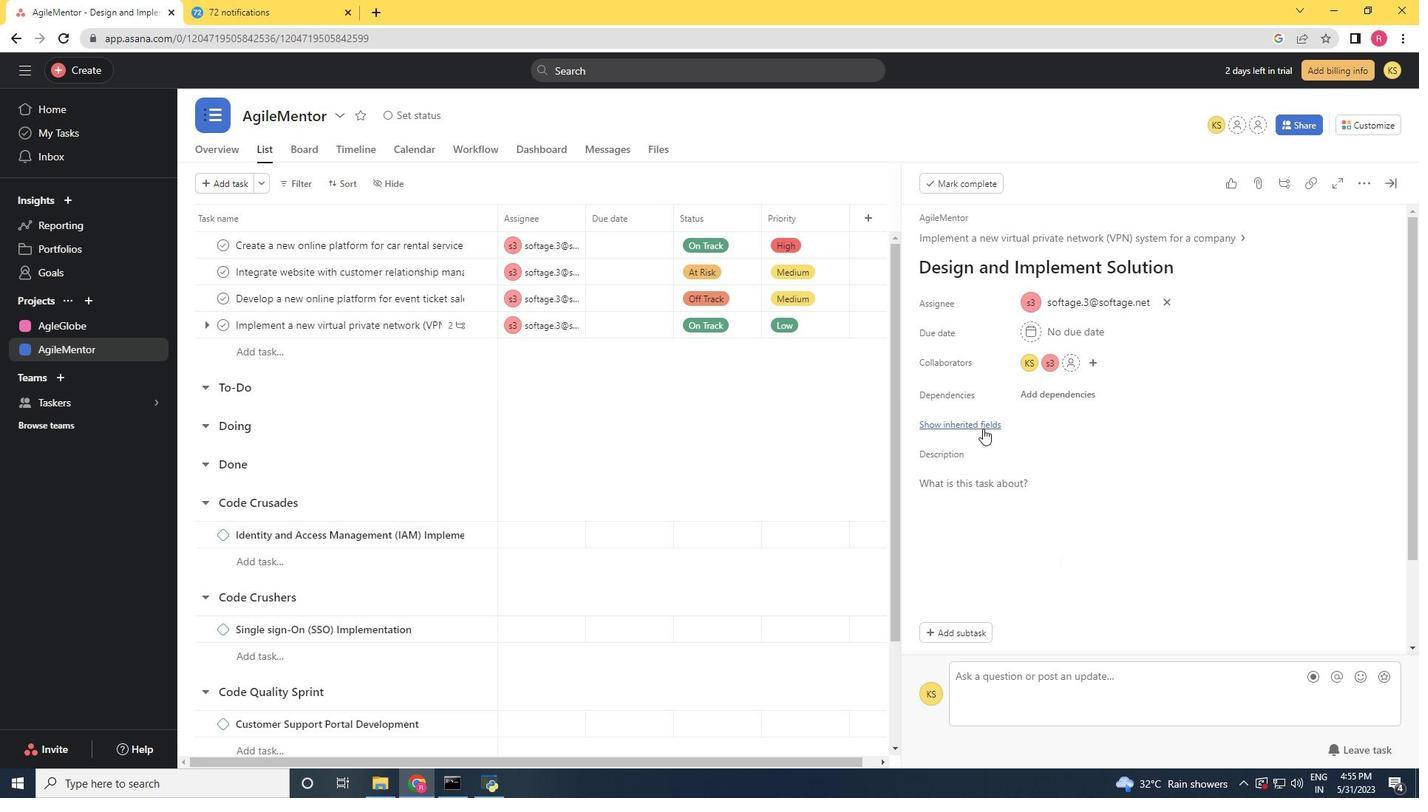 
Action: Mouse moved to (1035, 452)
Screenshot: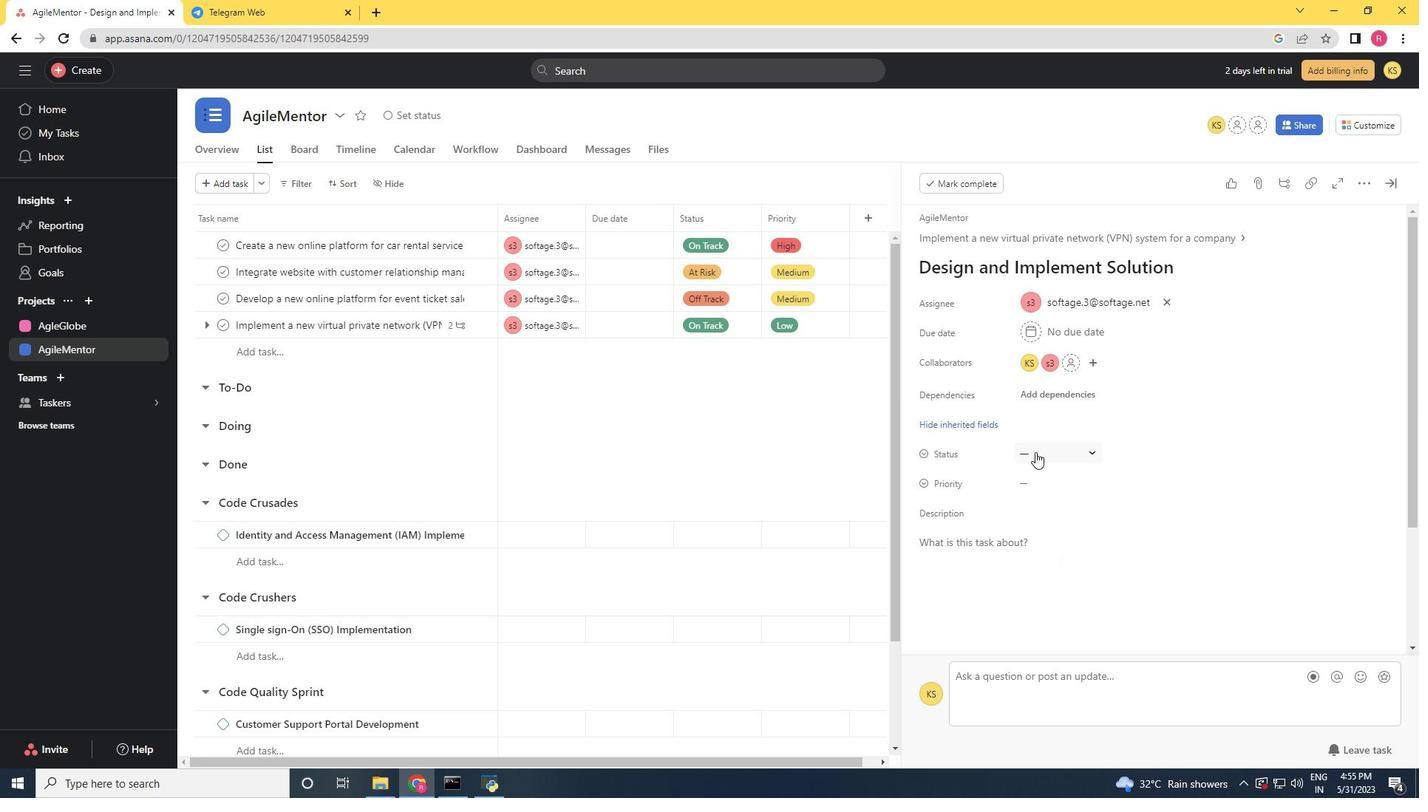 
Action: Mouse pressed left at (1035, 452)
Screenshot: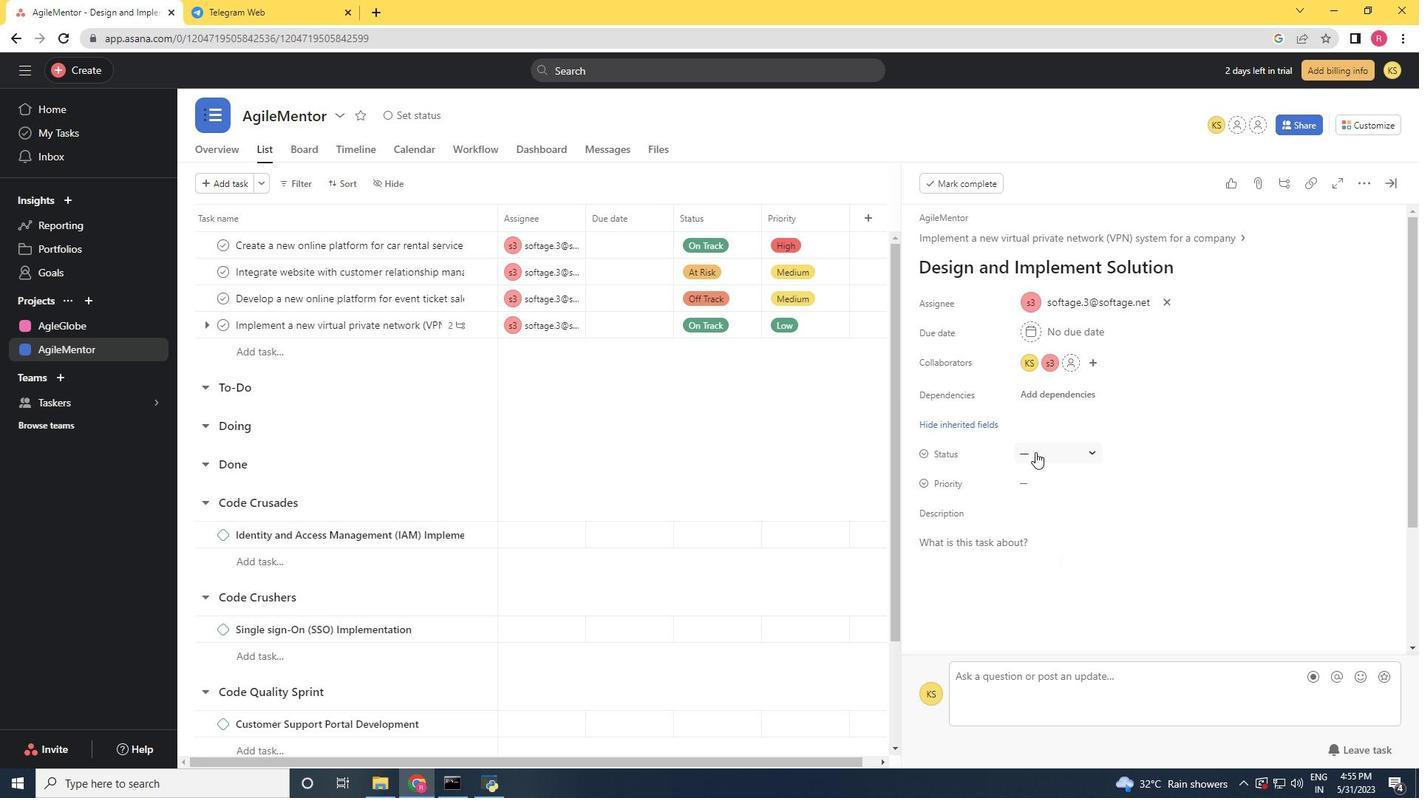 
Action: Mouse moved to (1076, 578)
Screenshot: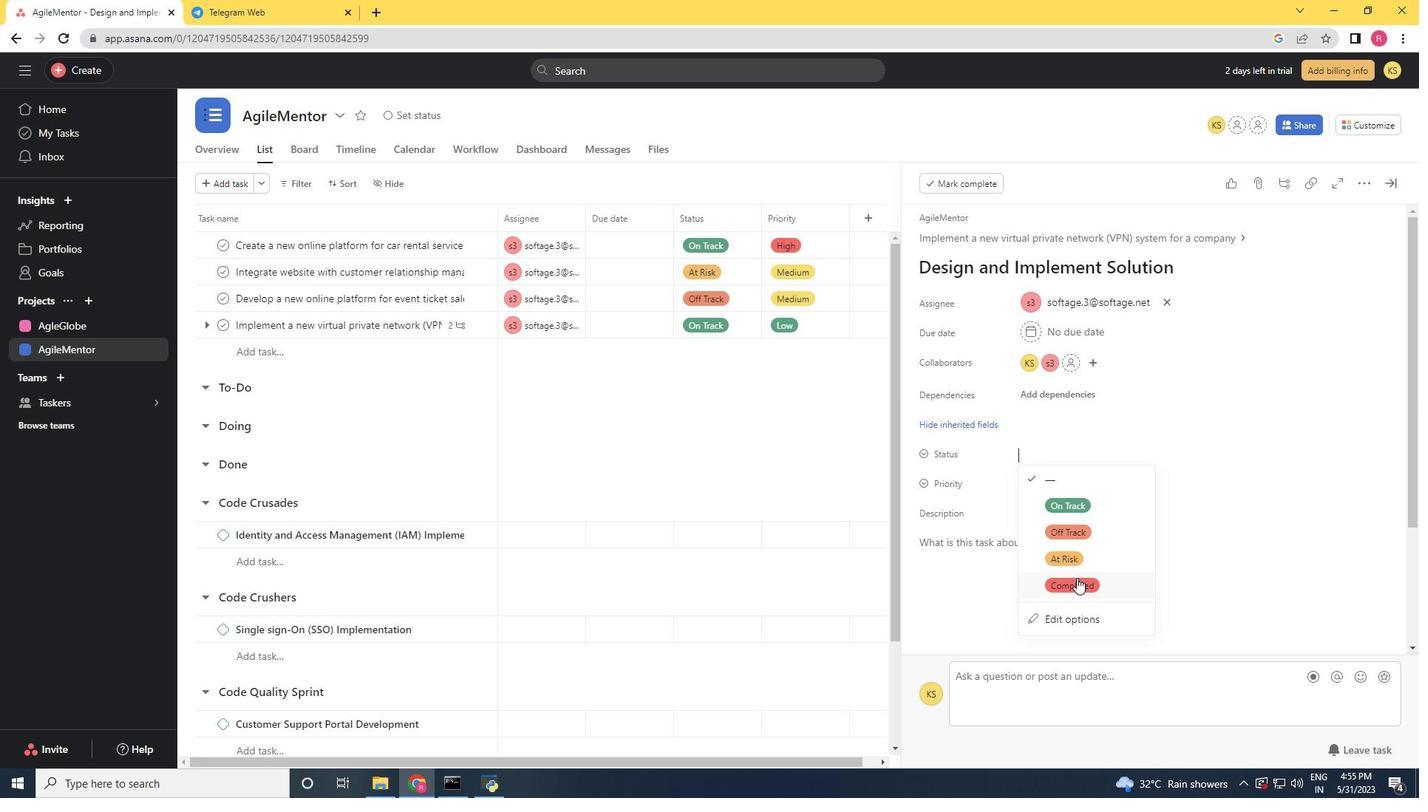 
Action: Mouse pressed left at (1076, 578)
Screenshot: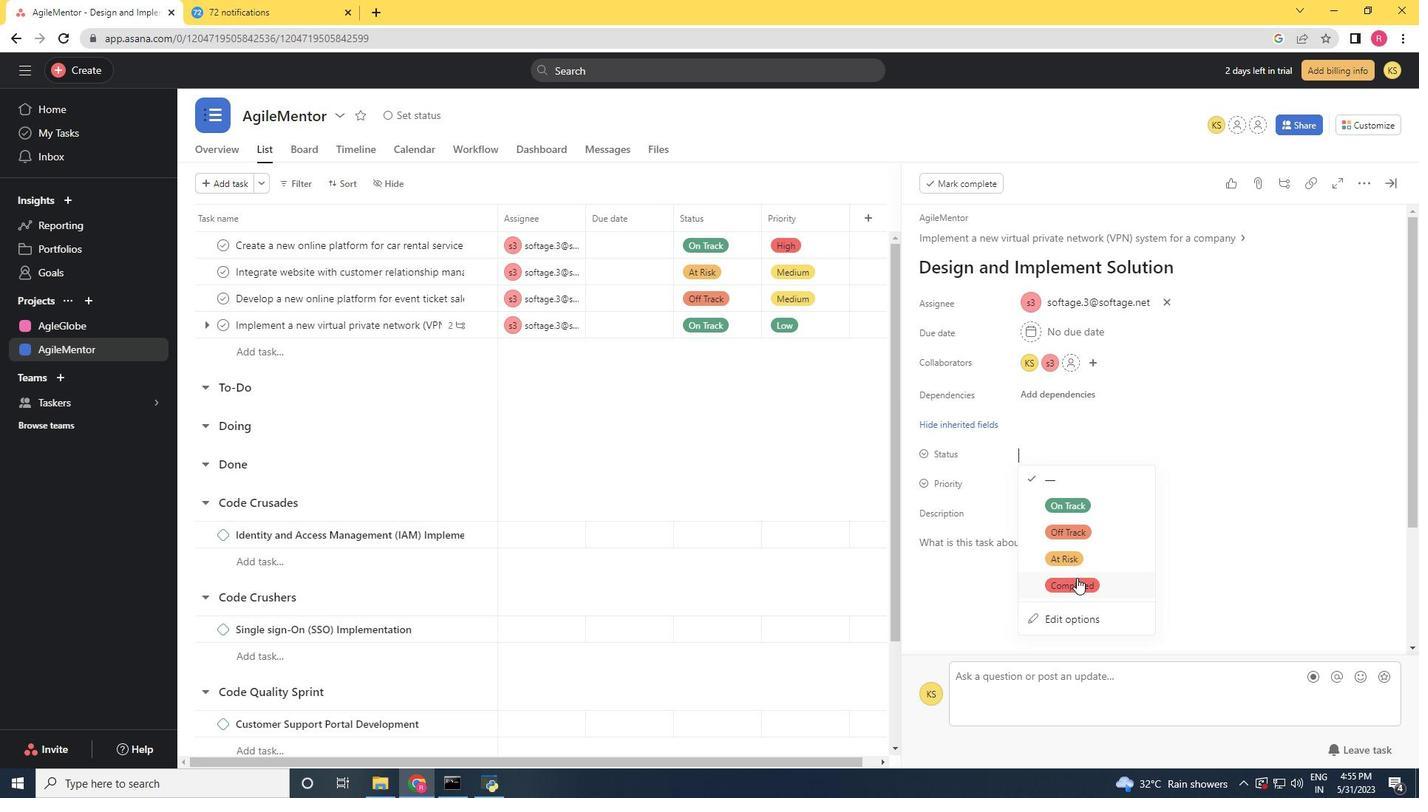 
Action: Mouse moved to (1022, 484)
Screenshot: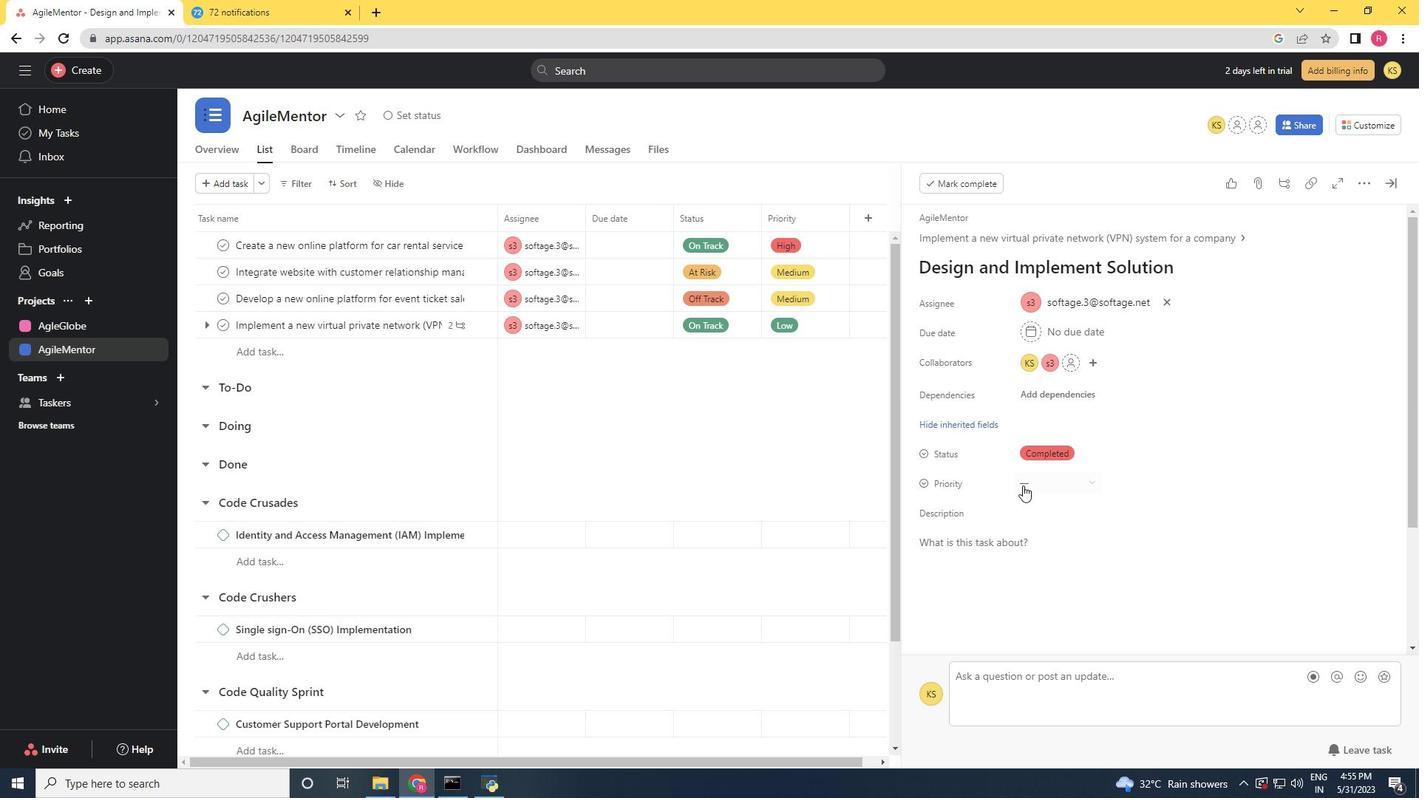
Action: Mouse pressed left at (1022, 484)
Screenshot: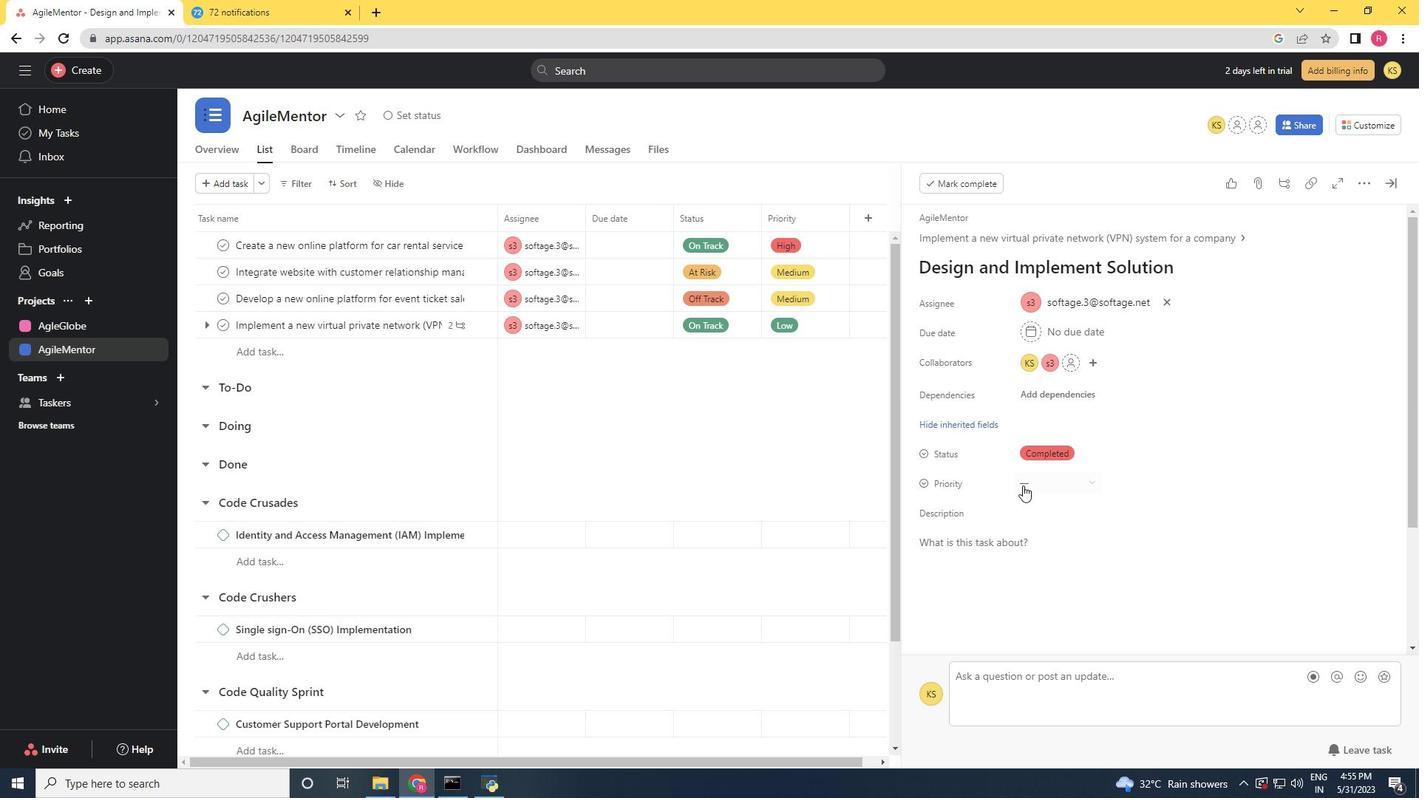 
Action: Mouse moved to (1066, 528)
Screenshot: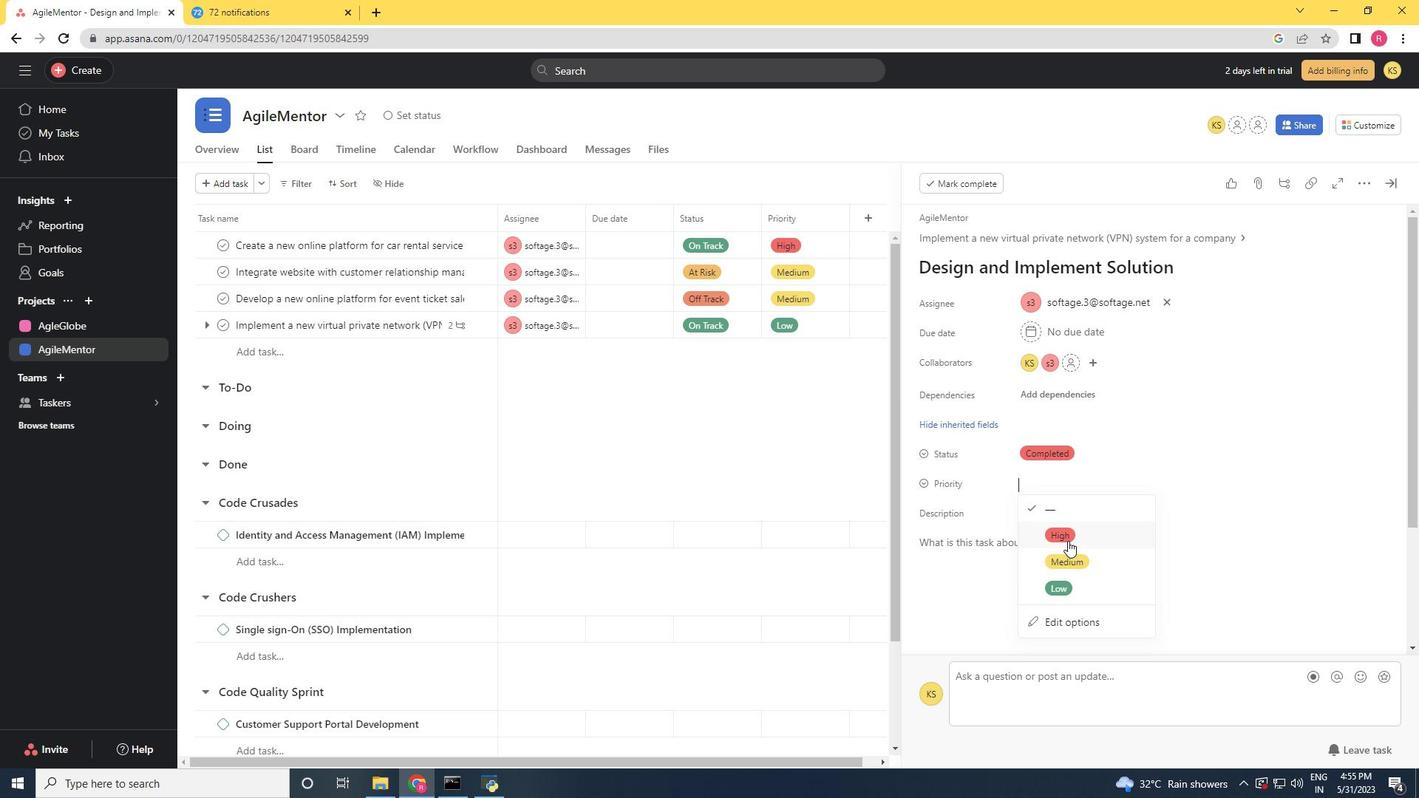 
Action: Mouse pressed left at (1066, 528)
Screenshot: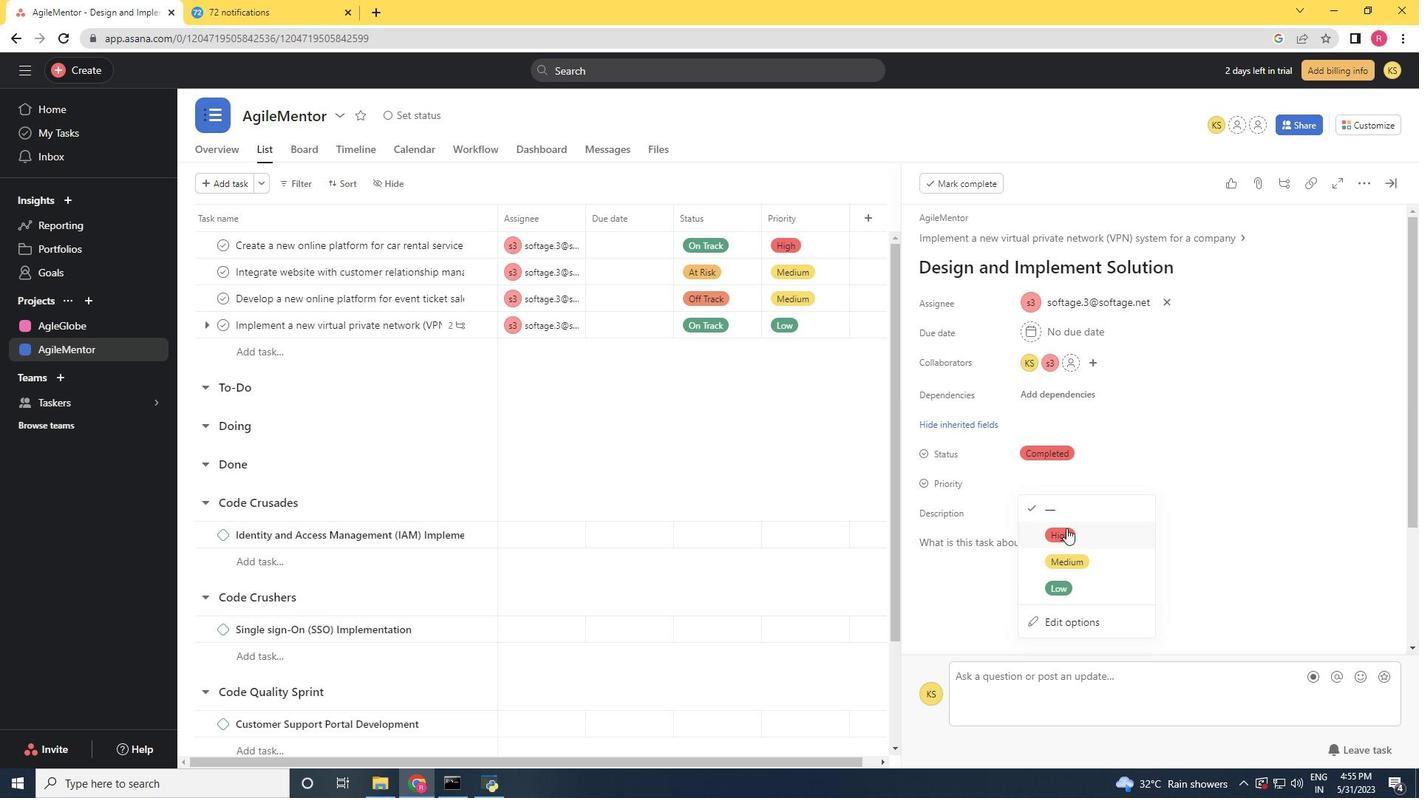 
Action: Mouse moved to (1065, 527)
Screenshot: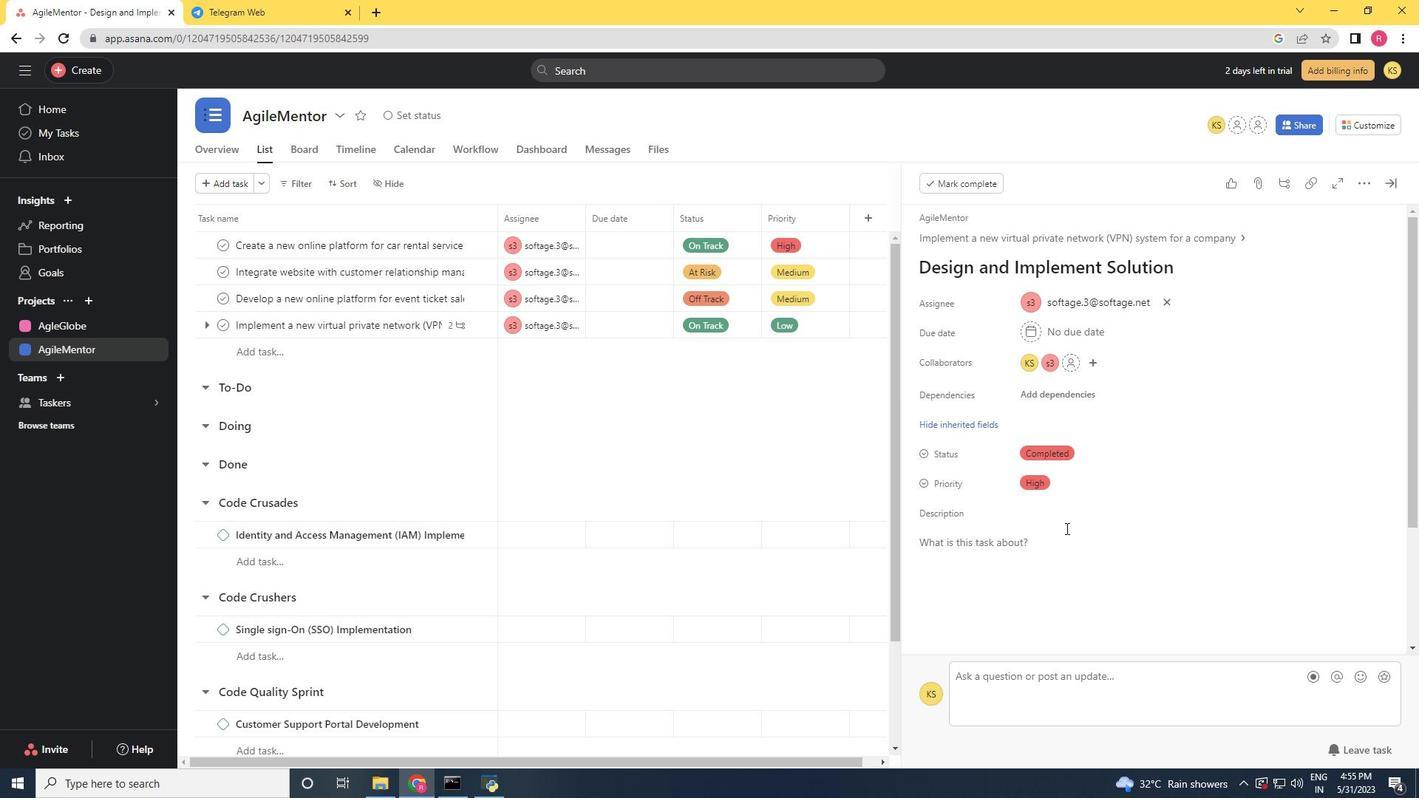 
